 Task: Change  the formatting of the data to 'Which is Less than 5, 'In conditional formating, put the option 'Green Fill with Dark Green Text. . 'In the sheet  Budget Tracking Logbook
Action: Mouse moved to (498, 67)
Screenshot: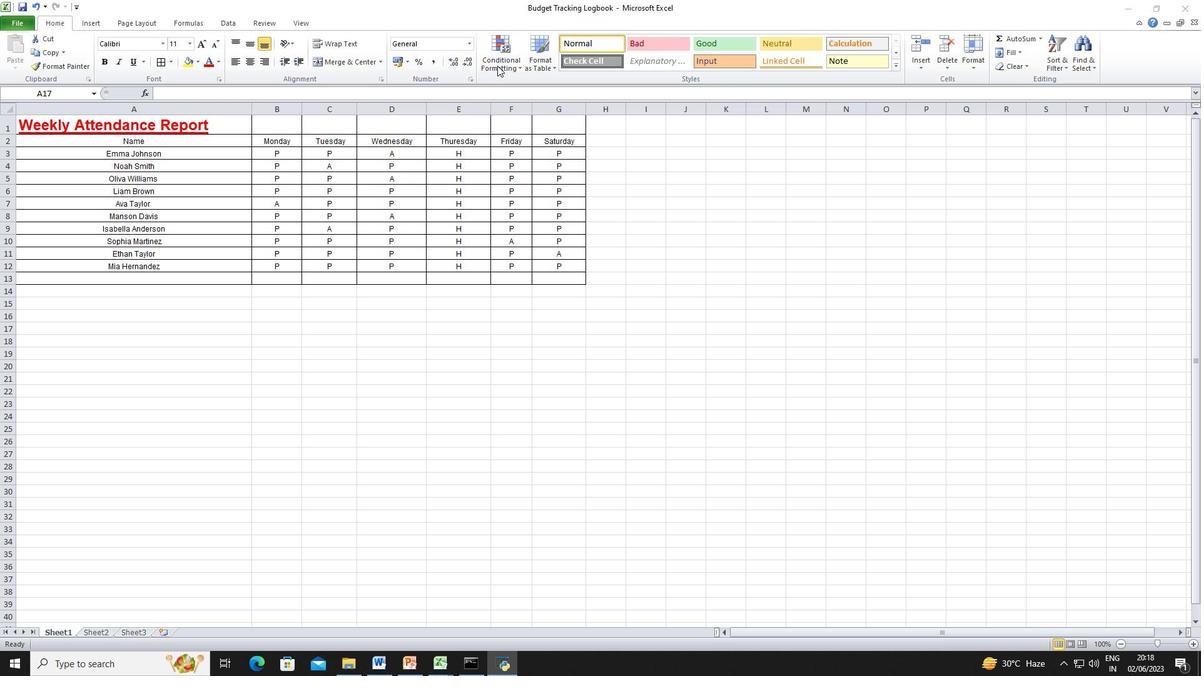 
Action: Mouse pressed left at (498, 67)
Screenshot: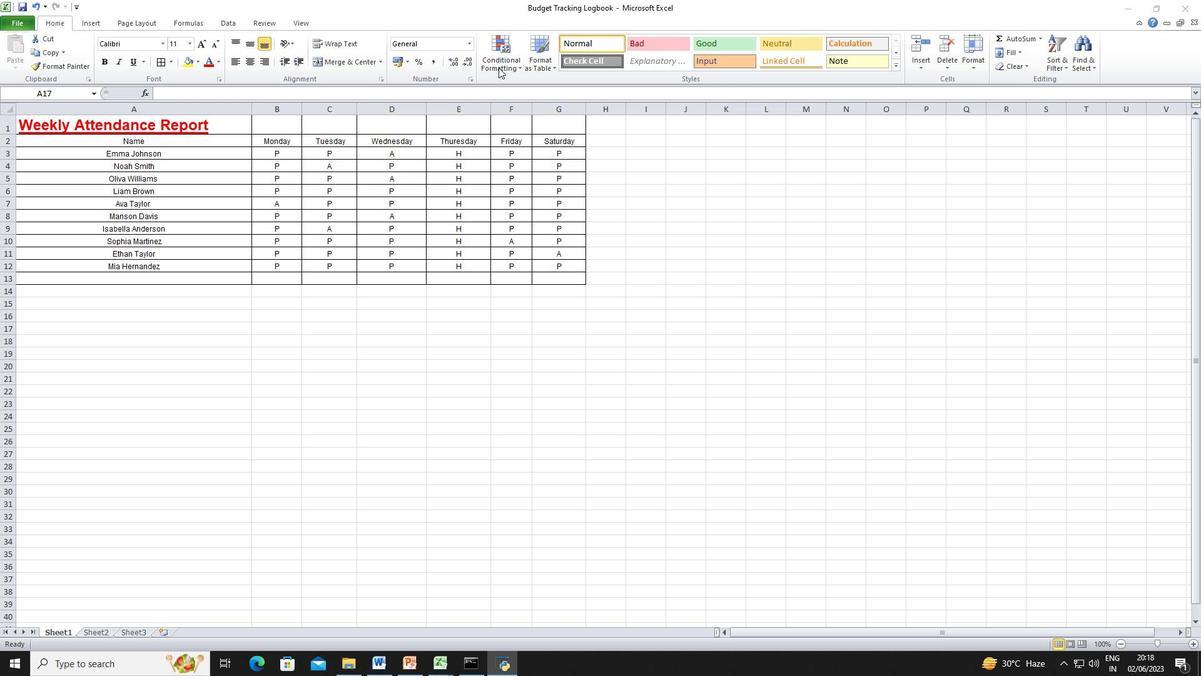 
Action: Mouse moved to (77, 125)
Screenshot: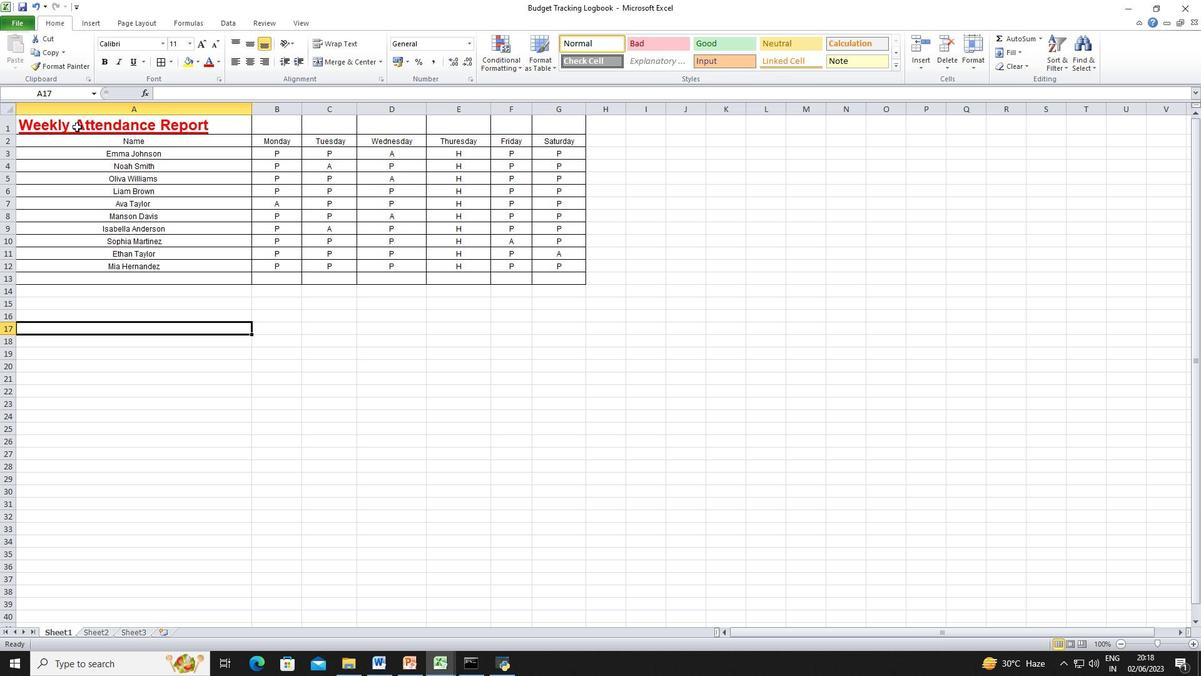 
Action: Mouse pressed left at (77, 125)
Screenshot: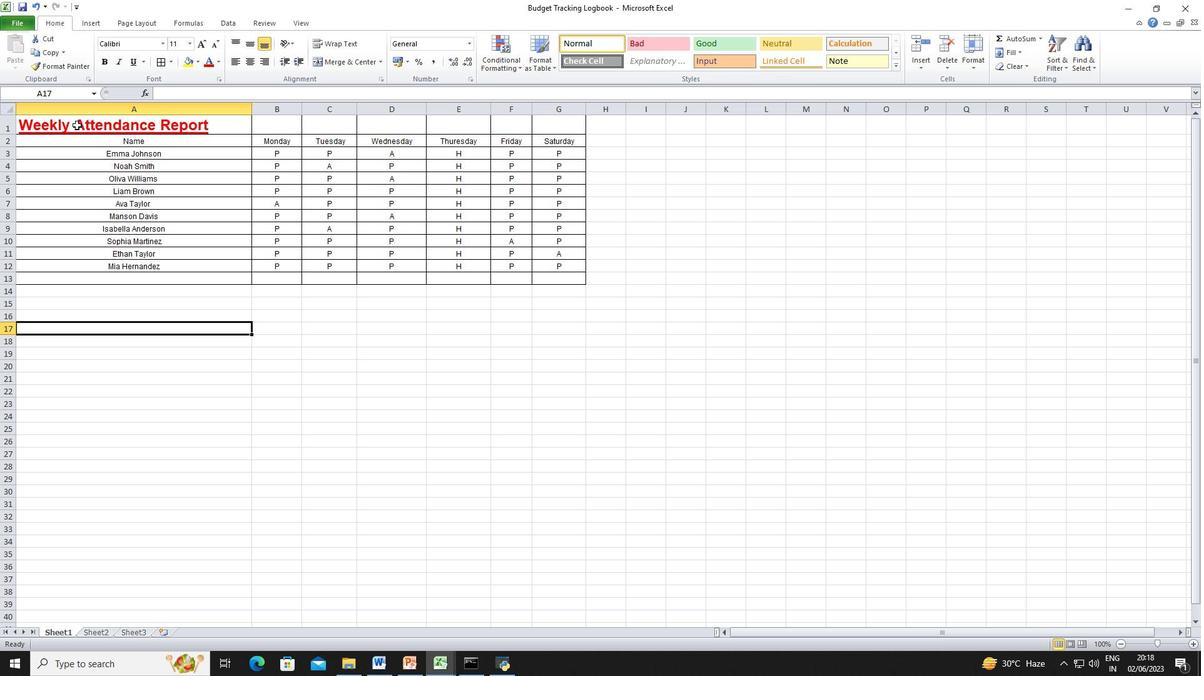 
Action: Mouse moved to (497, 75)
Screenshot: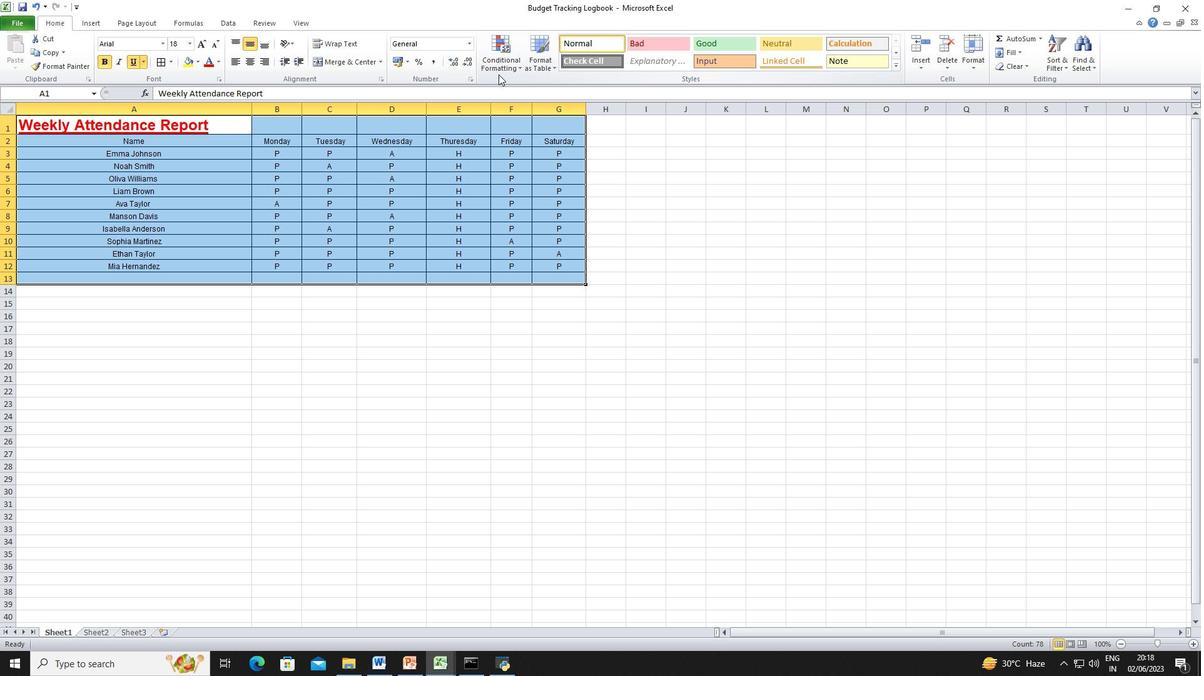 
Action: Mouse pressed left at (497, 75)
Screenshot: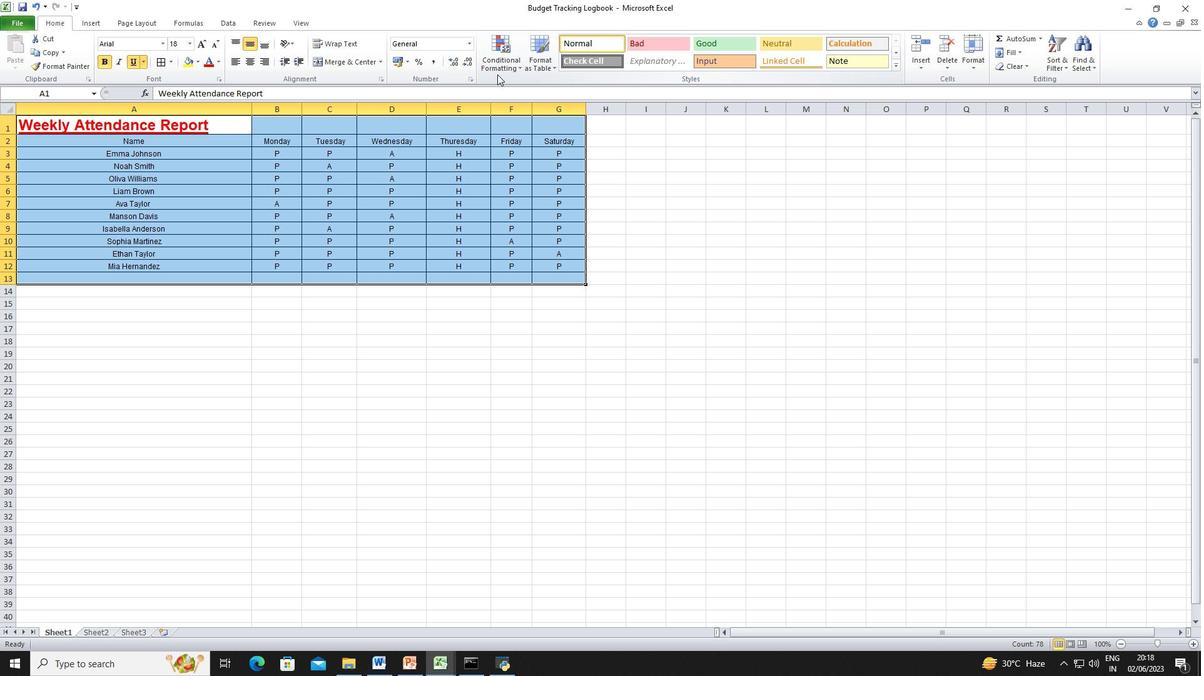 
Action: Mouse moved to (492, 61)
Screenshot: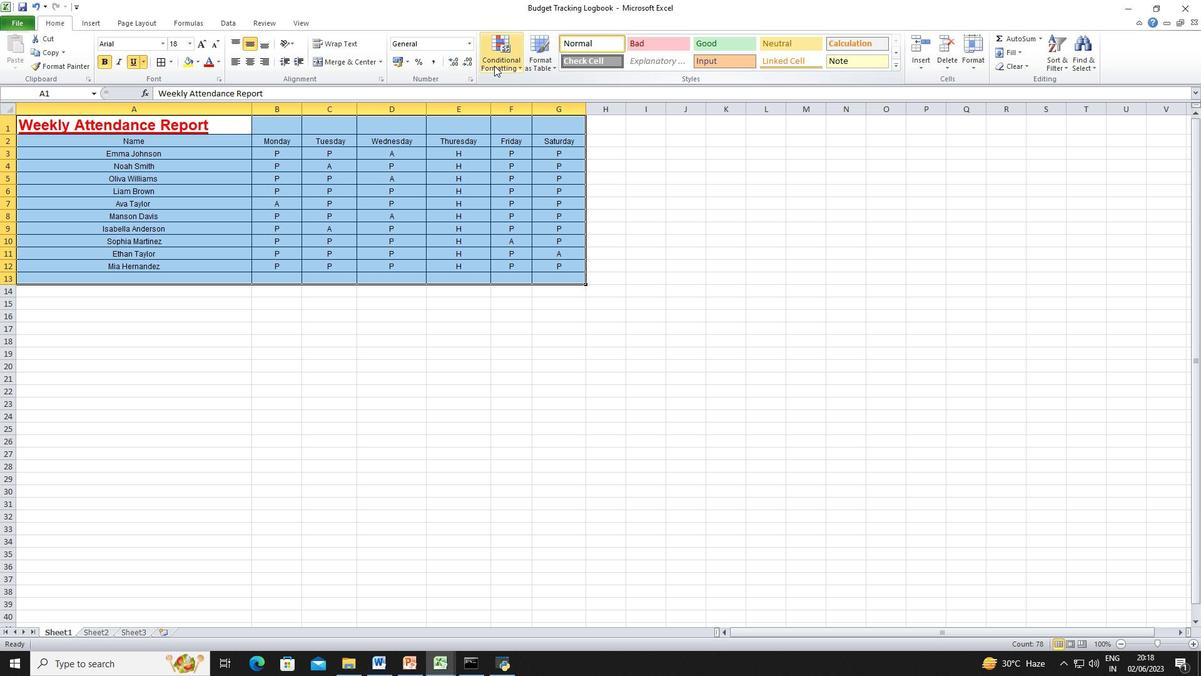 
Action: Mouse pressed left at (492, 61)
Screenshot: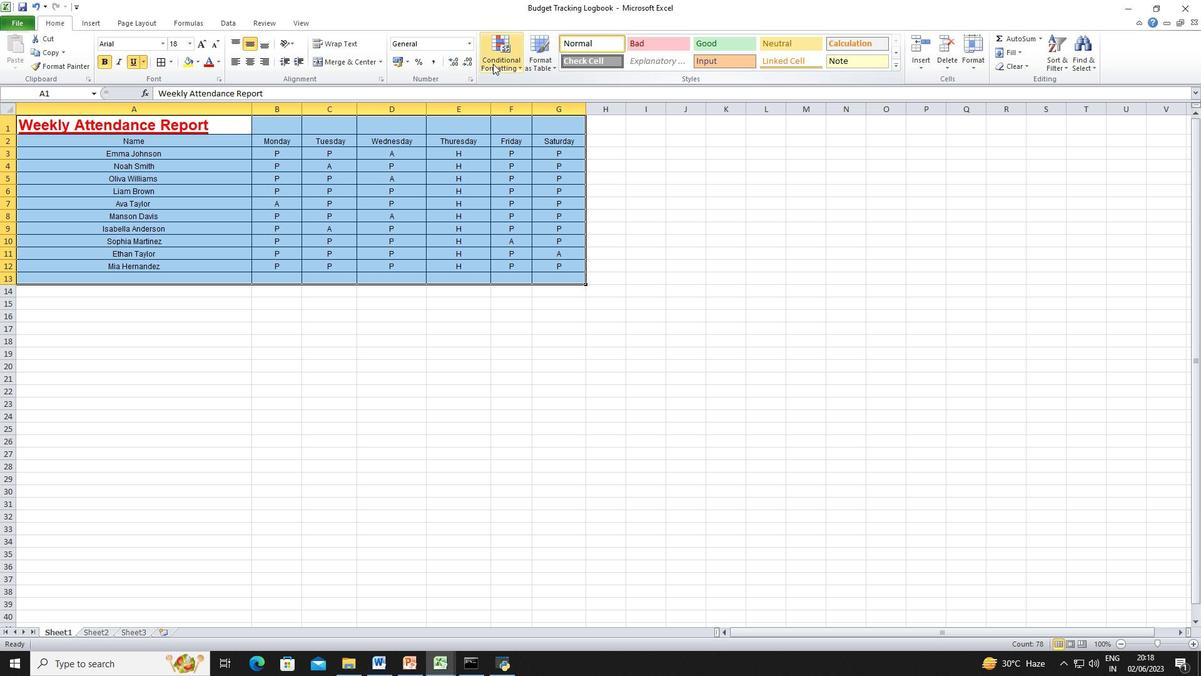 
Action: Mouse moved to (454, 367)
Screenshot: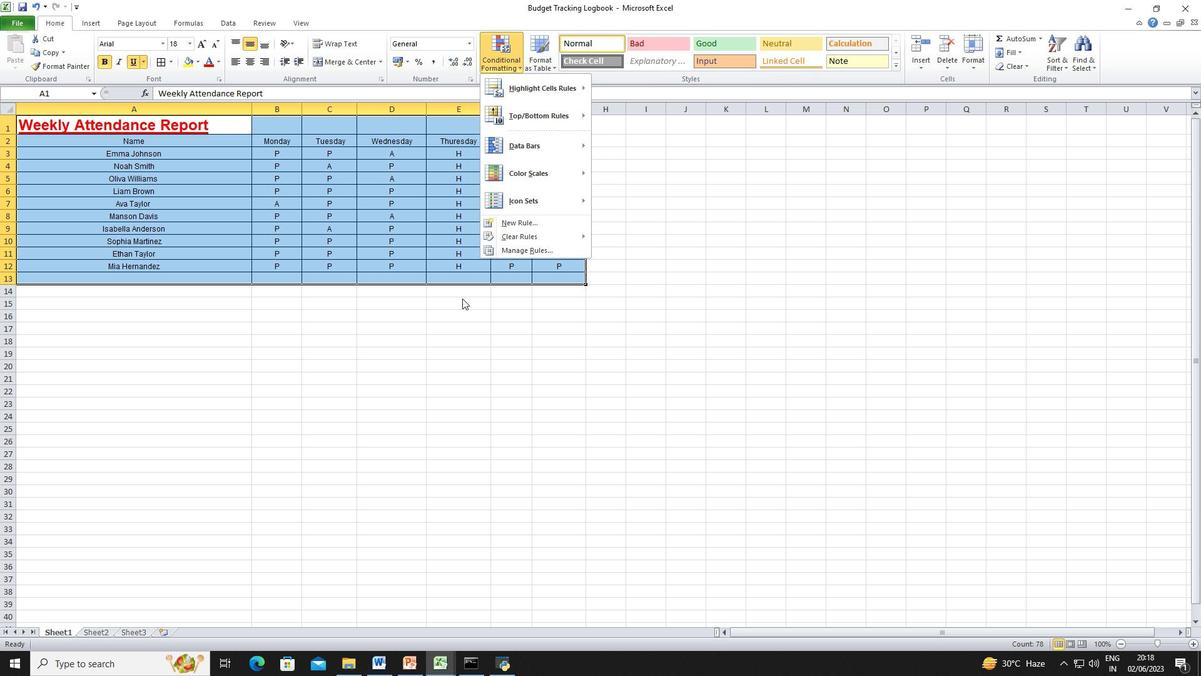 
Action: Mouse pressed left at (454, 367)
Screenshot: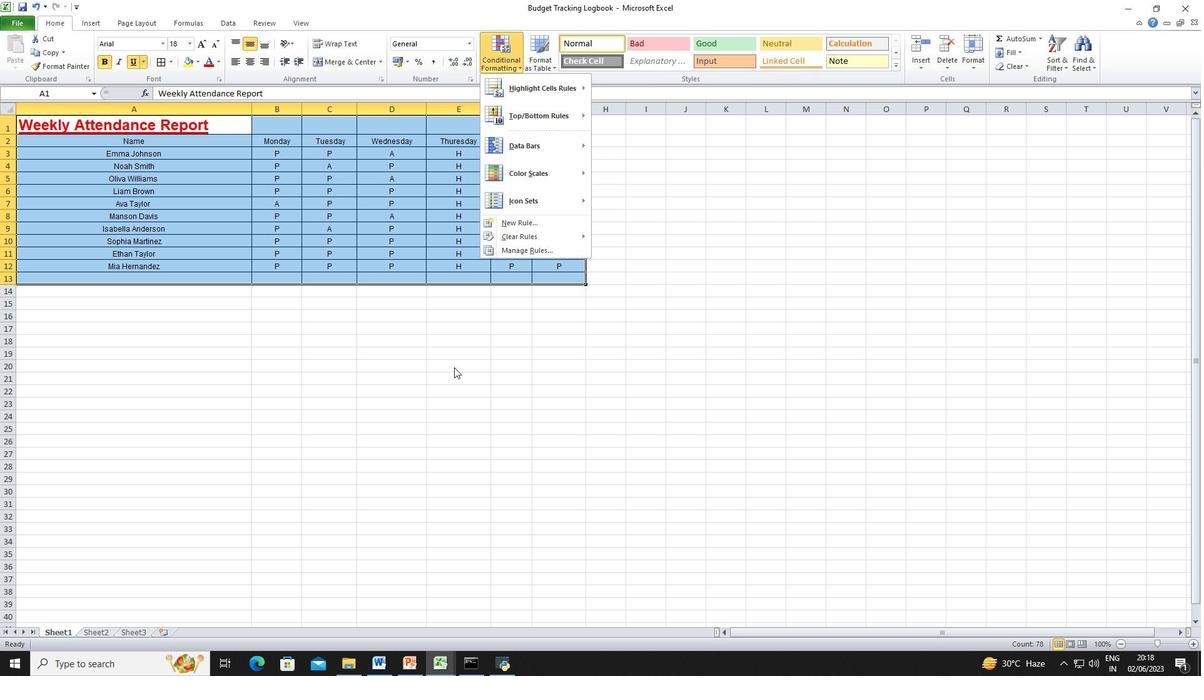
Action: Mouse moved to (486, 45)
Screenshot: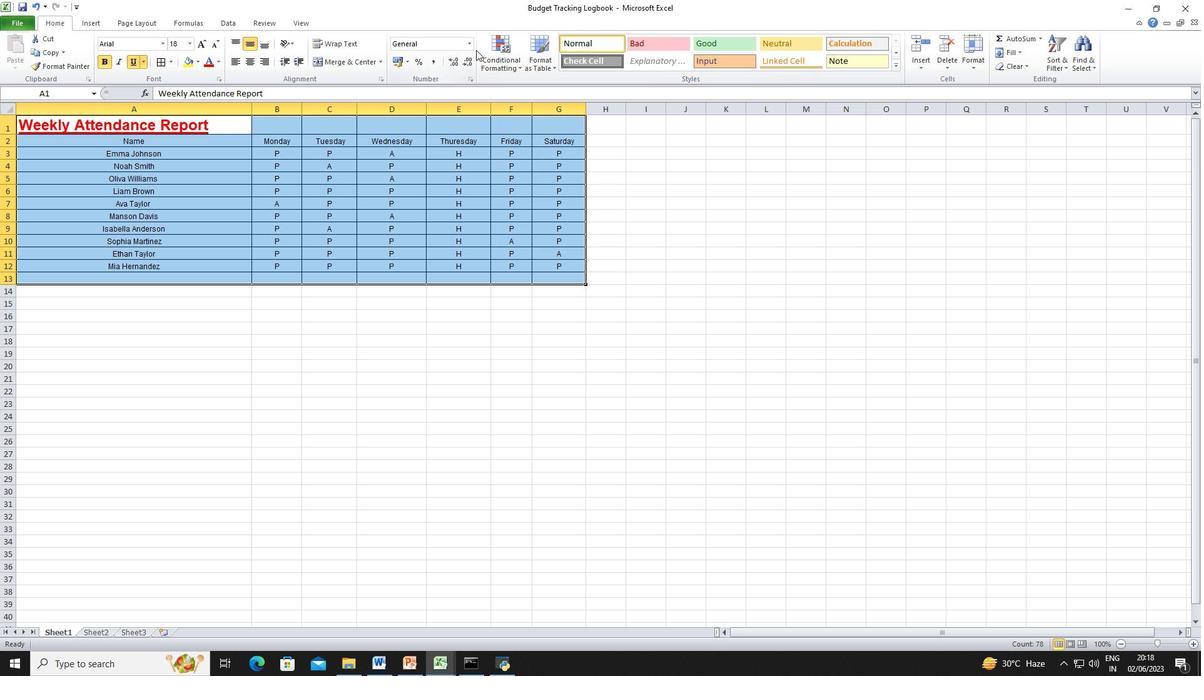 
Action: Mouse pressed left at (486, 45)
Screenshot: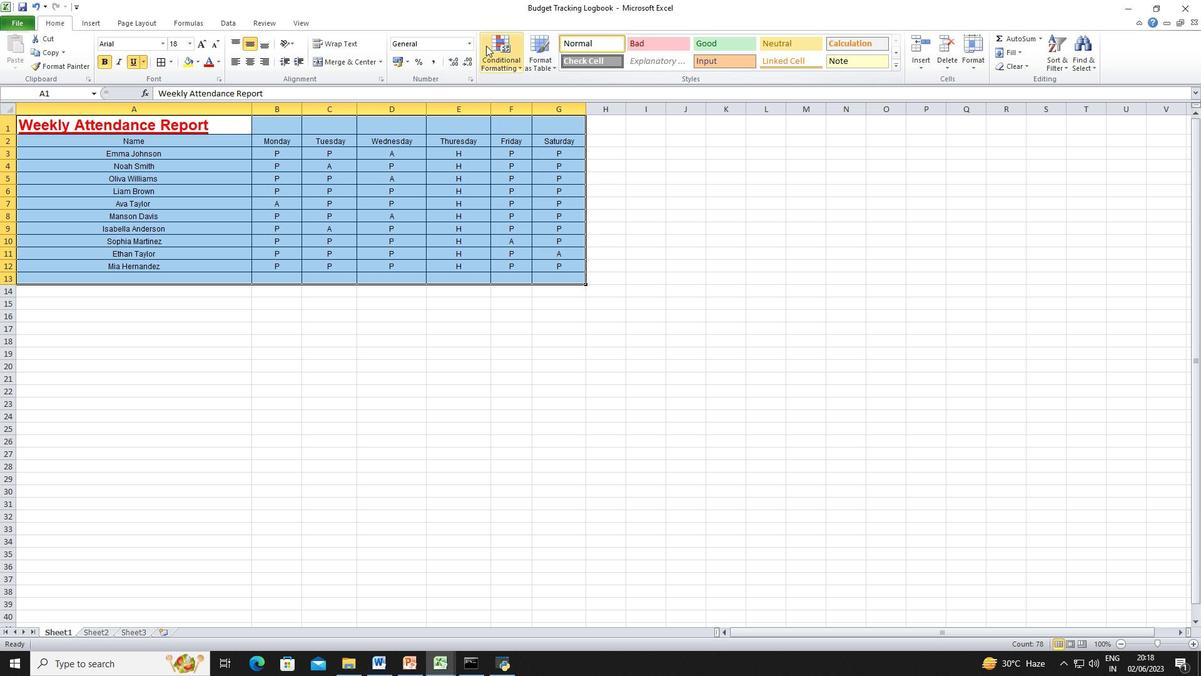
Action: Mouse moved to (518, 93)
Screenshot: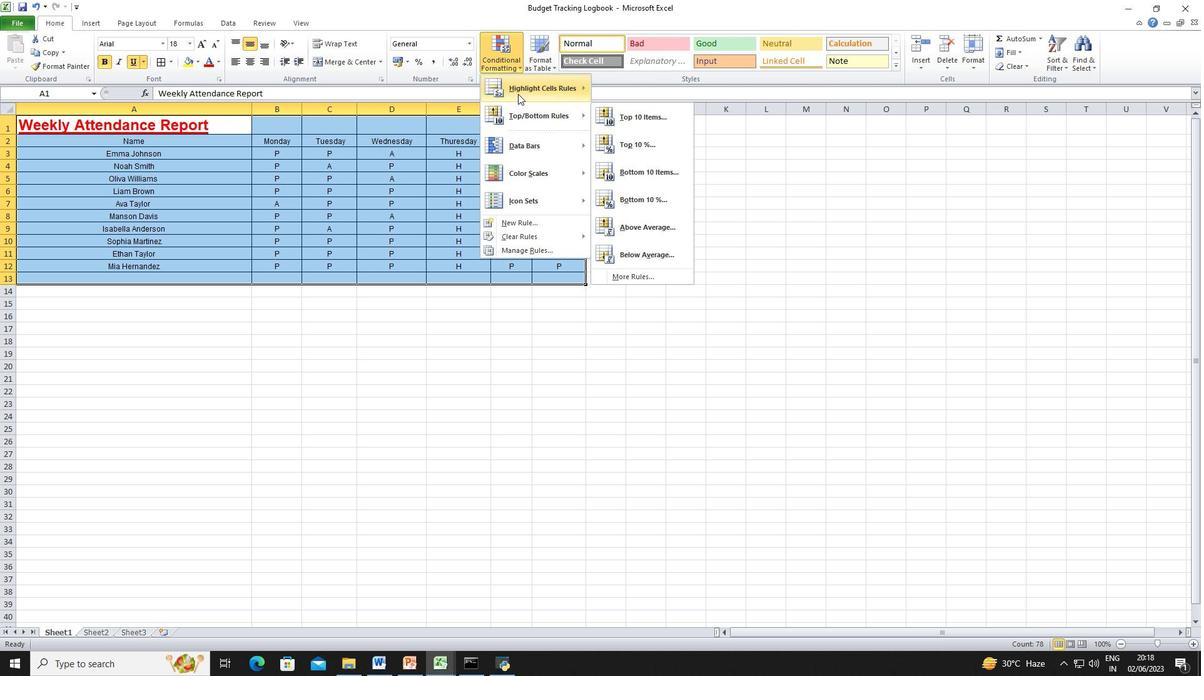 
Action: Mouse pressed left at (518, 93)
Screenshot: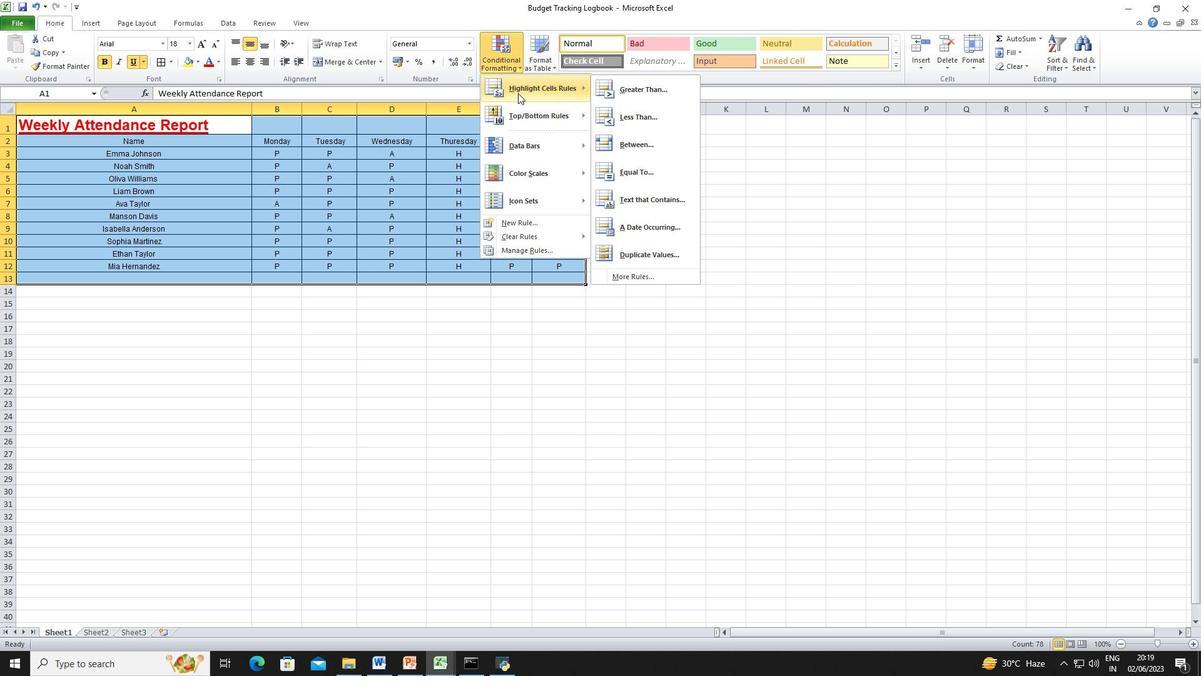 
Action: Mouse moved to (446, 283)
Screenshot: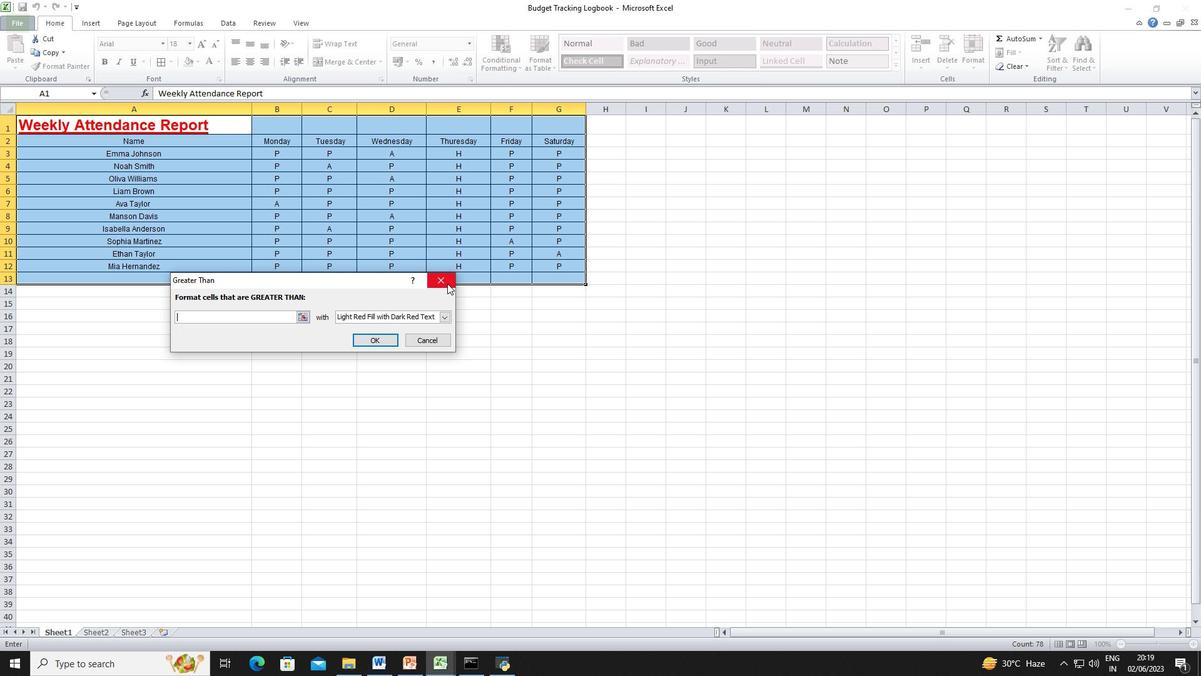 
Action: Mouse pressed left at (446, 283)
Screenshot: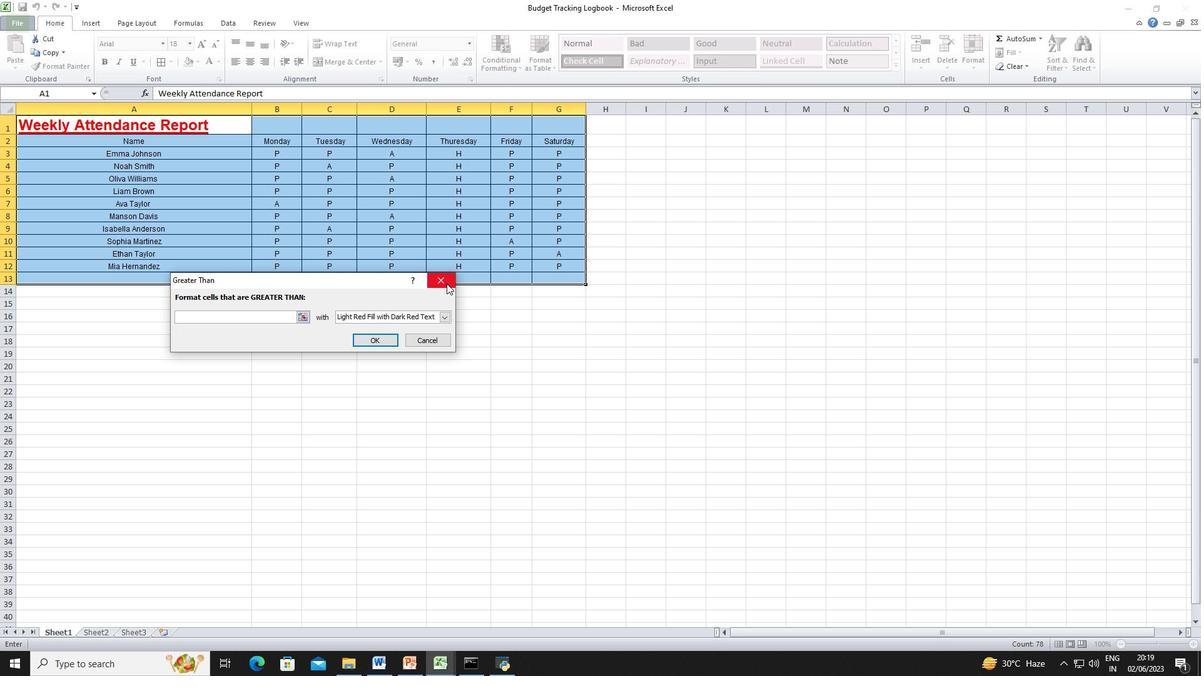 
Action: Mouse moved to (492, 54)
Screenshot: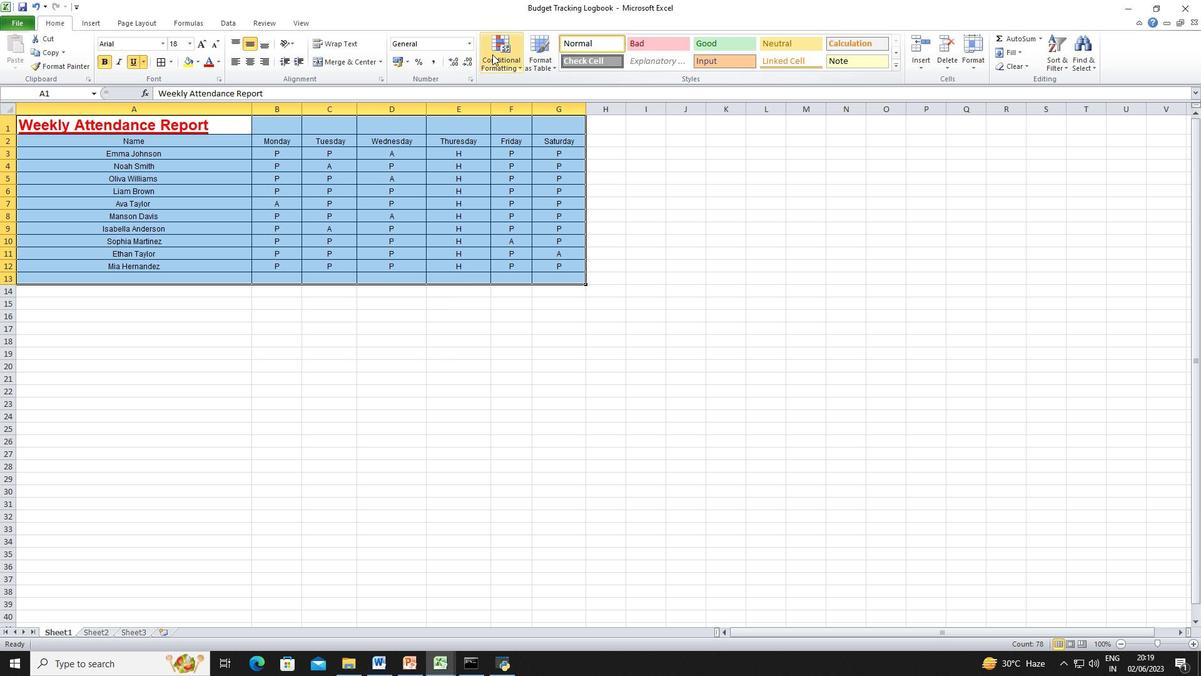 
Action: Mouse pressed left at (492, 54)
Screenshot: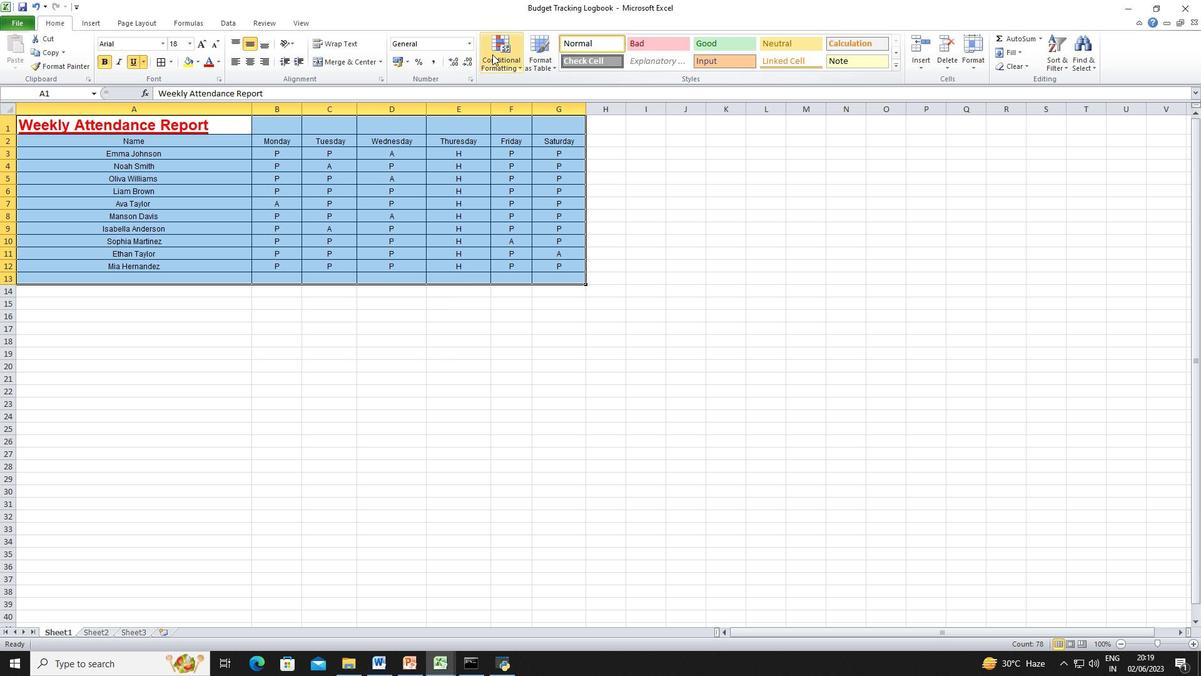 
Action: Mouse moved to (603, 112)
Screenshot: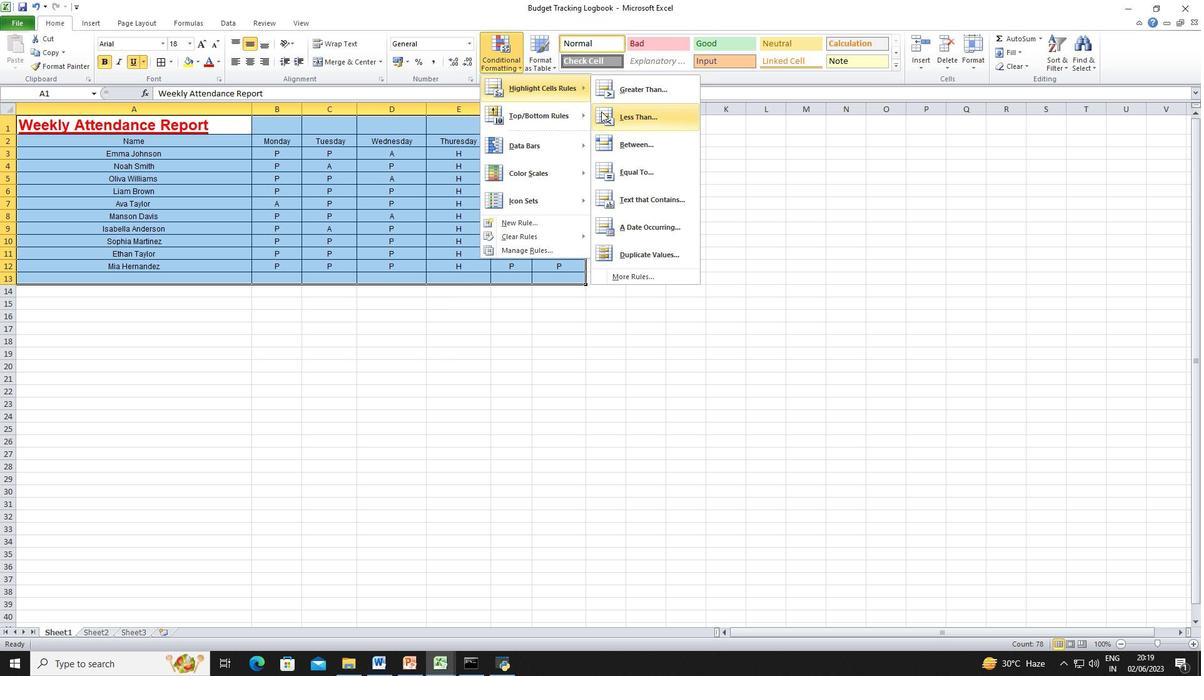 
Action: Mouse pressed left at (603, 112)
Screenshot: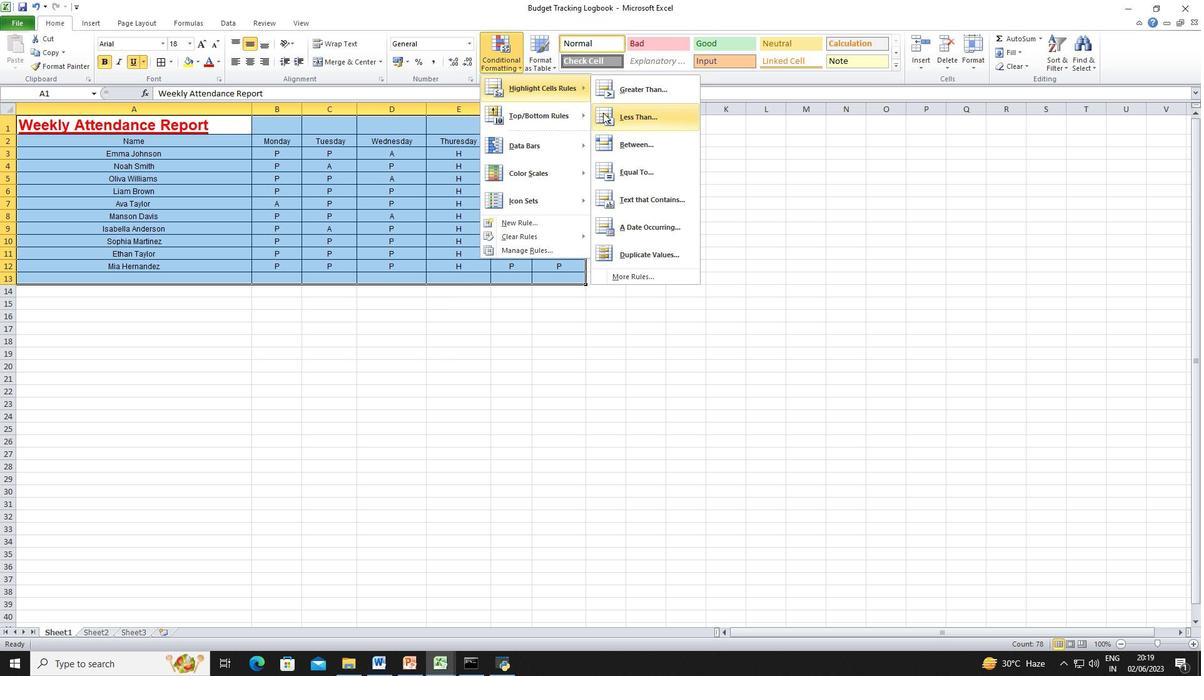 
Action: Mouse moved to (246, 316)
Screenshot: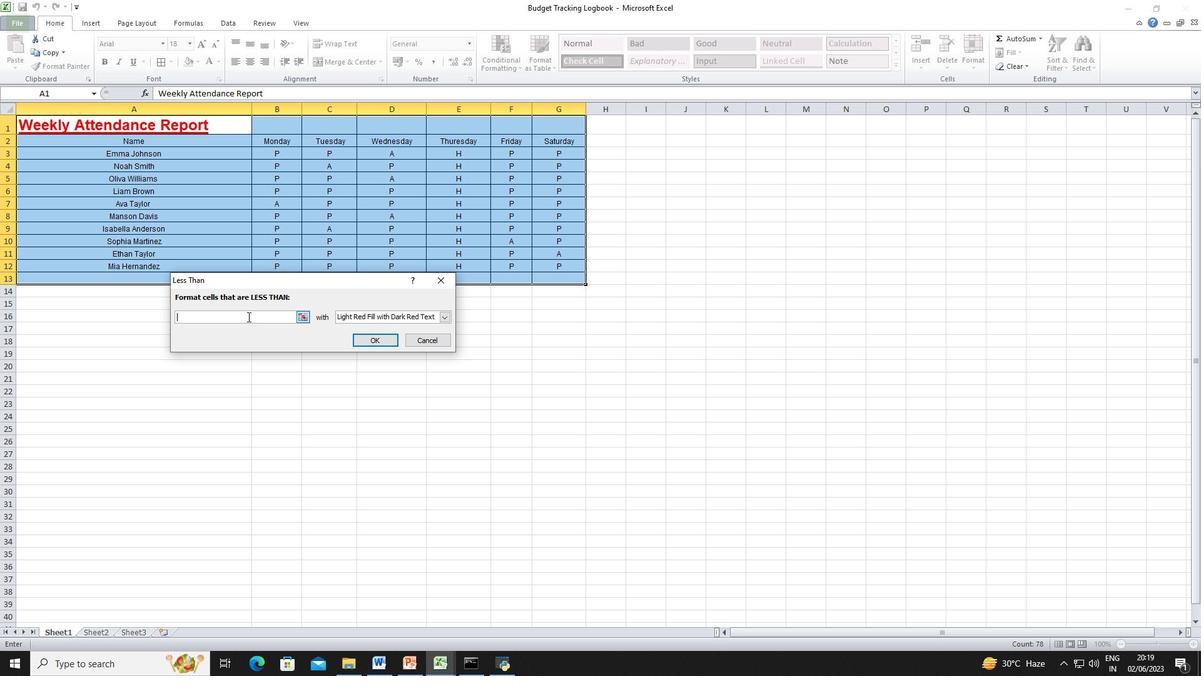 
Action: Mouse pressed left at (246, 316)
Screenshot: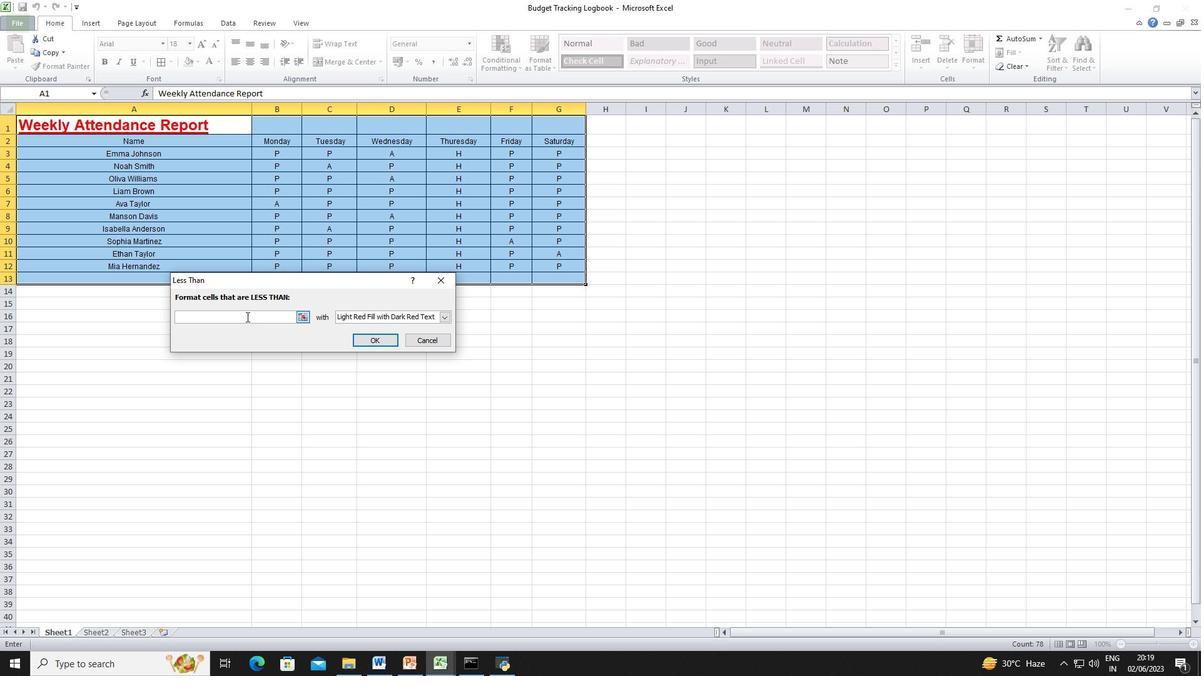 
Action: Key pressed 5
Screenshot: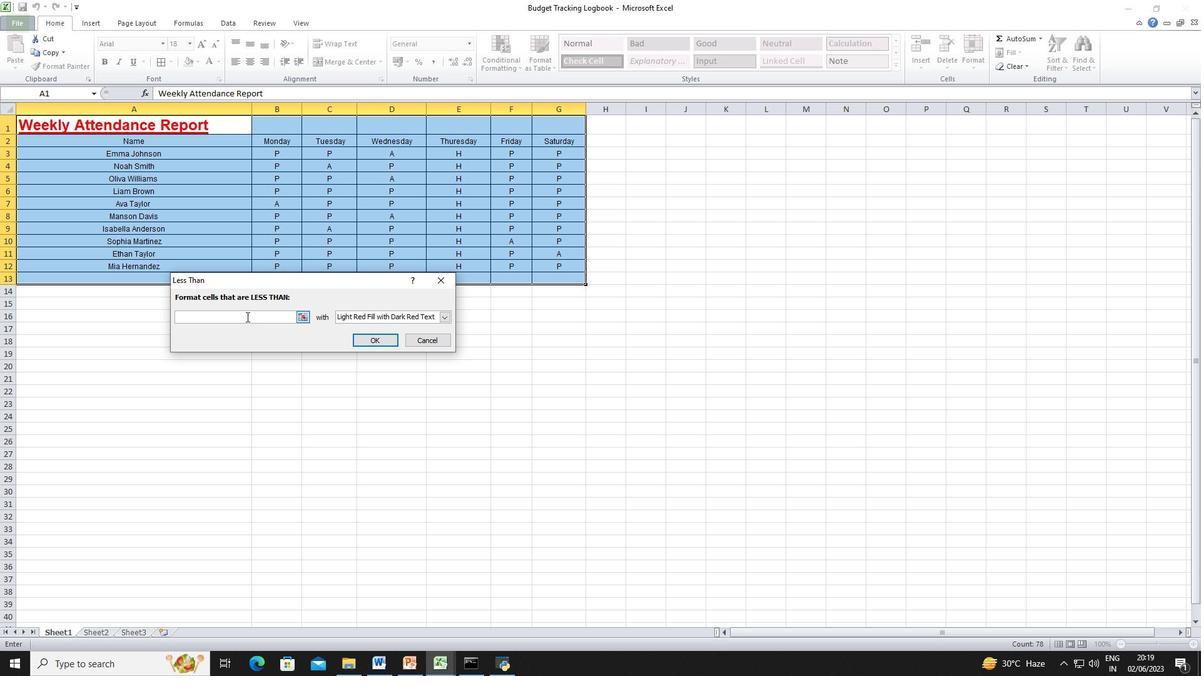 
Action: Mouse moved to (377, 341)
Screenshot: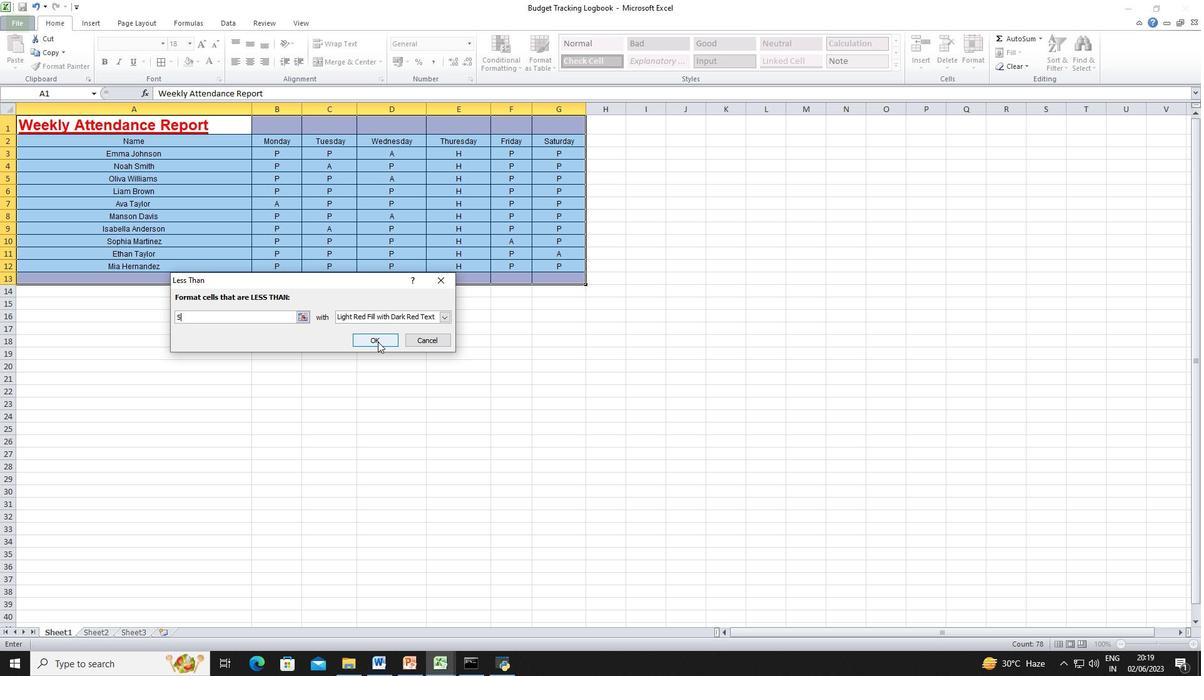 
Action: Mouse pressed left at (377, 341)
Screenshot: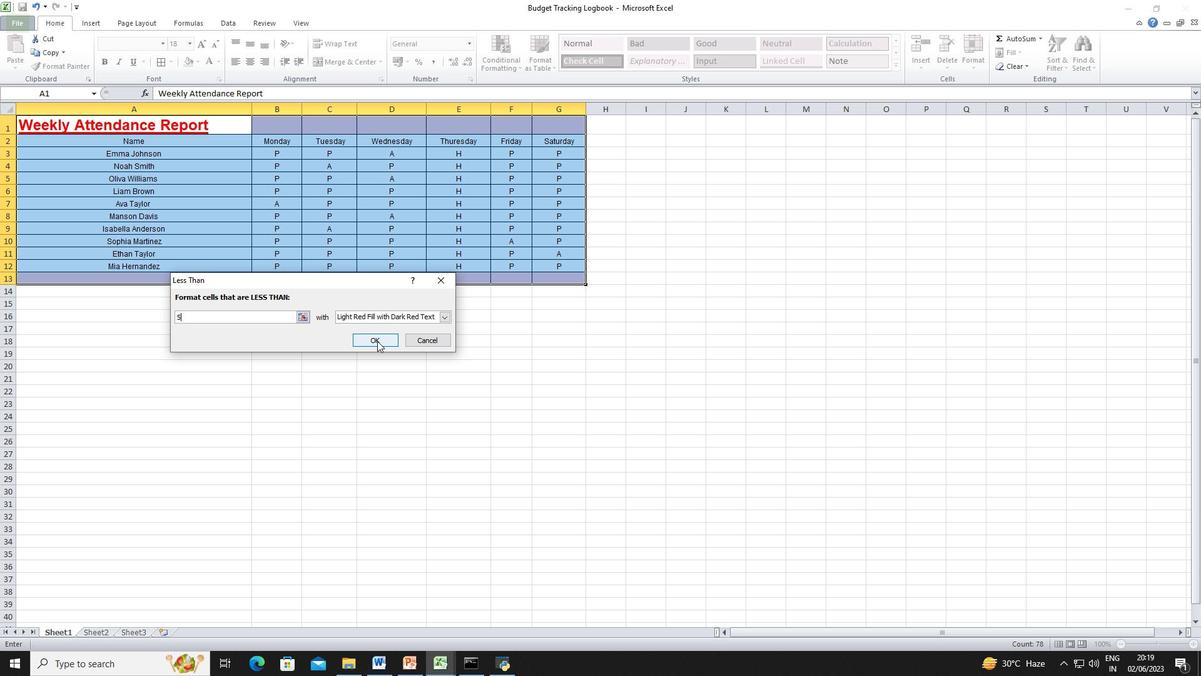 
Action: Mouse moved to (313, 278)
Screenshot: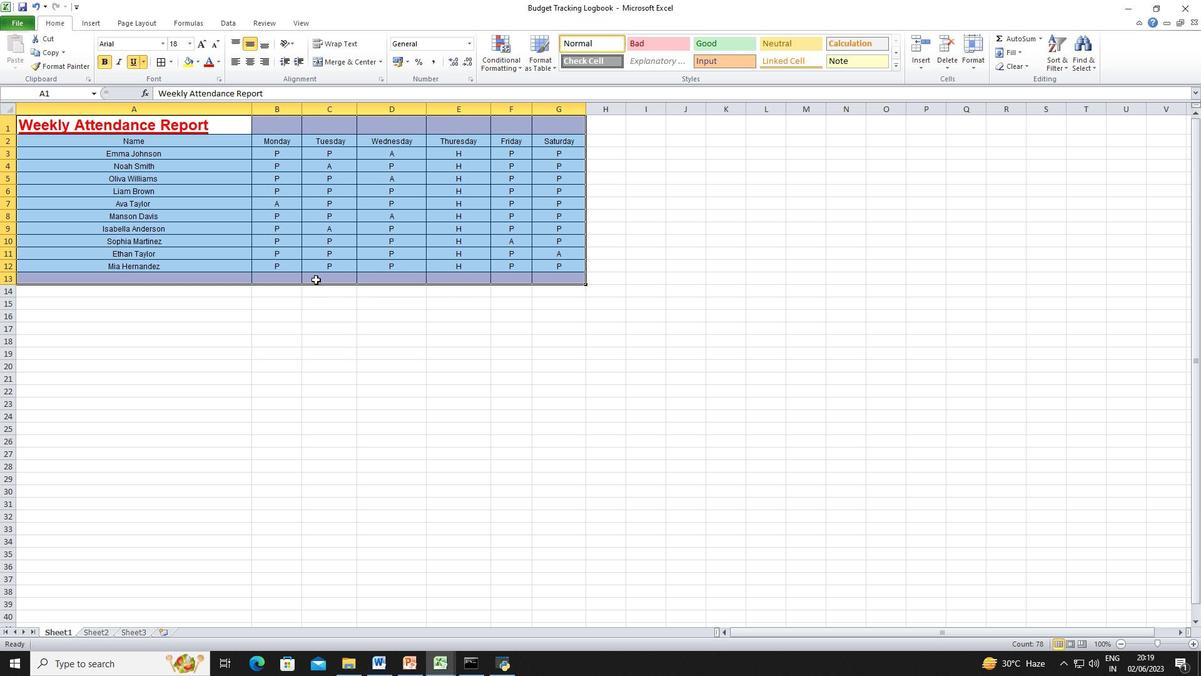 
Action: Mouse scrolled (313, 277) with delta (0, 0)
Screenshot: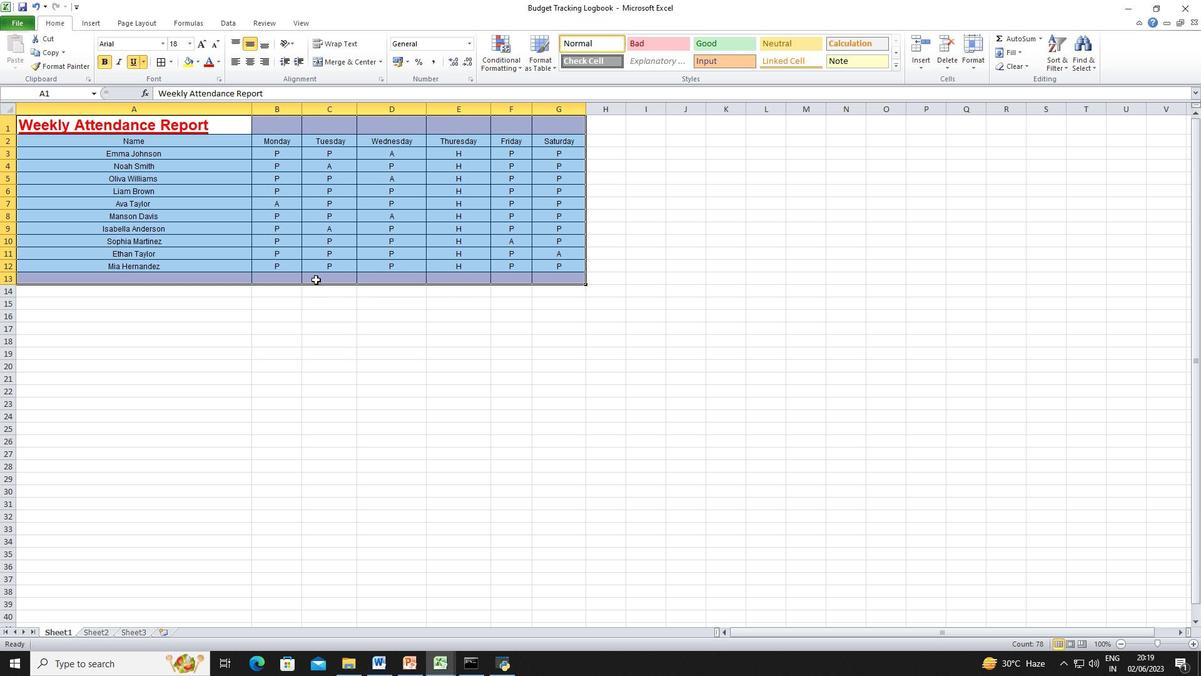 
Action: Mouse scrolled (313, 277) with delta (0, 0)
Screenshot: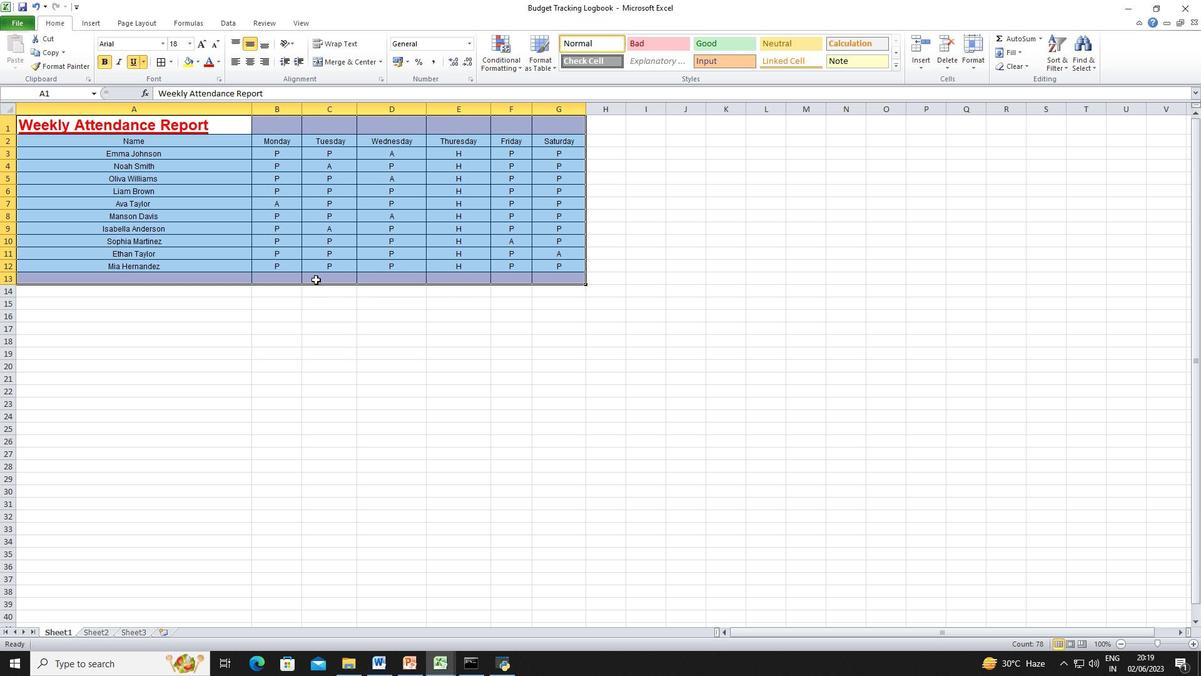 
Action: Mouse moved to (312, 277)
Screenshot: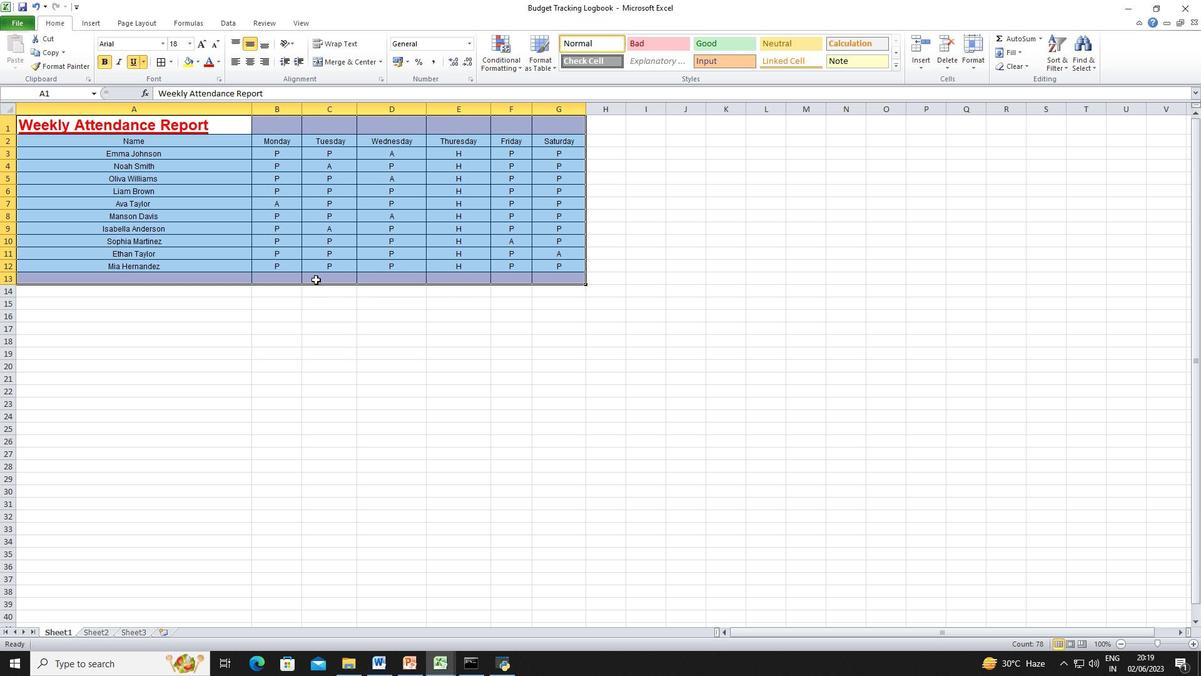
Action: Mouse scrolled (312, 277) with delta (0, 0)
Screenshot: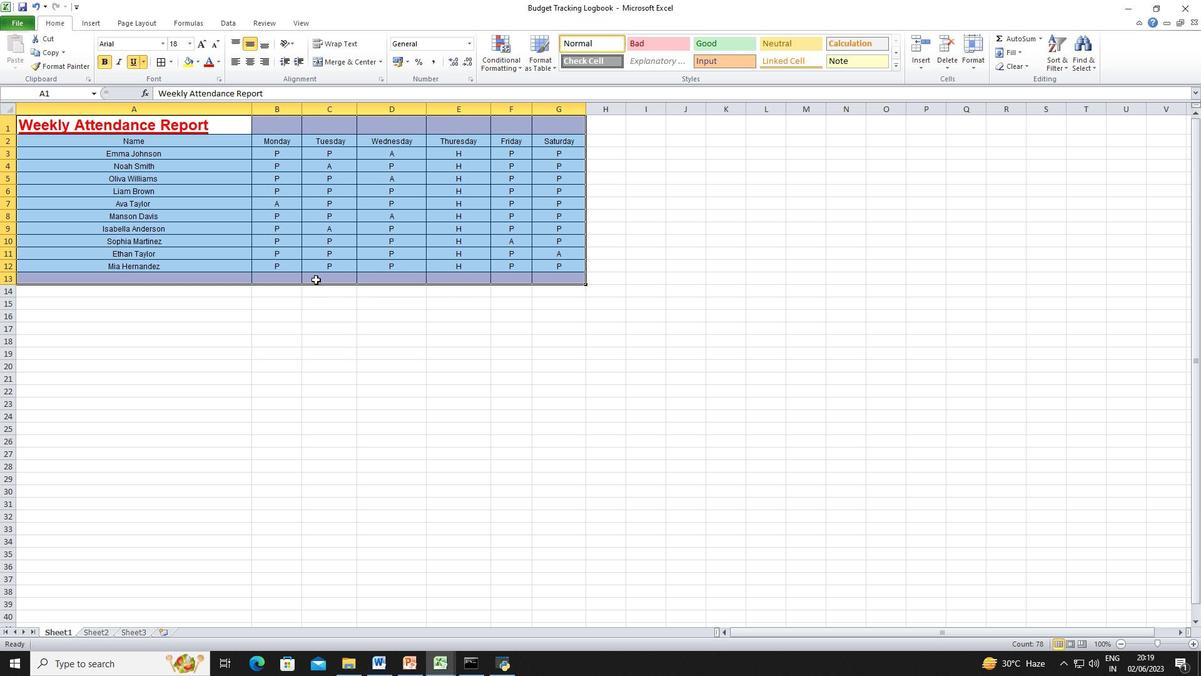 
Action: Mouse moved to (232, 281)
Screenshot: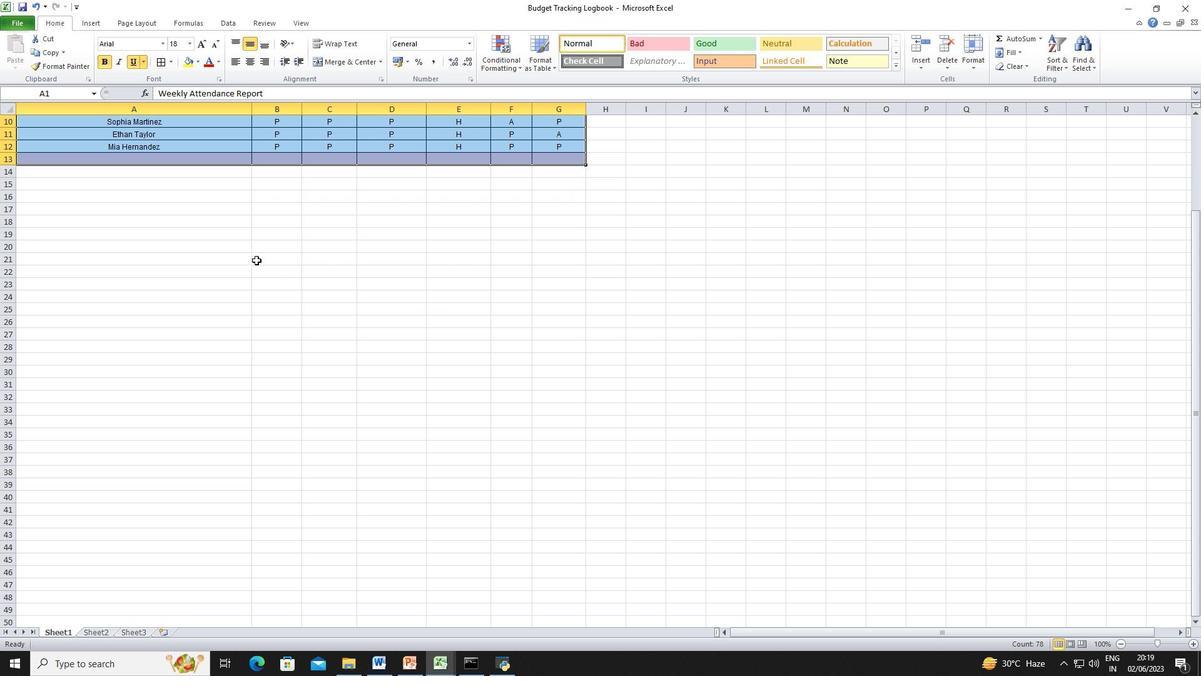 
Action: Mouse scrolled (232, 282) with delta (0, 0)
Screenshot: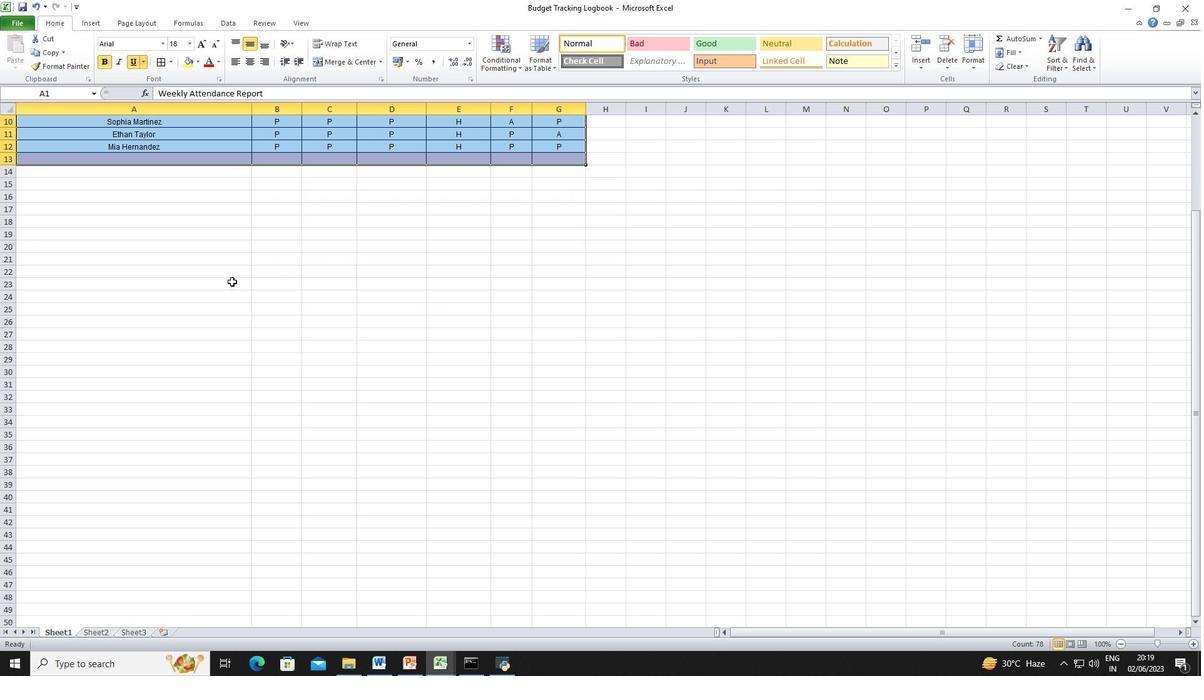 
Action: Mouse scrolled (232, 282) with delta (0, 0)
Screenshot: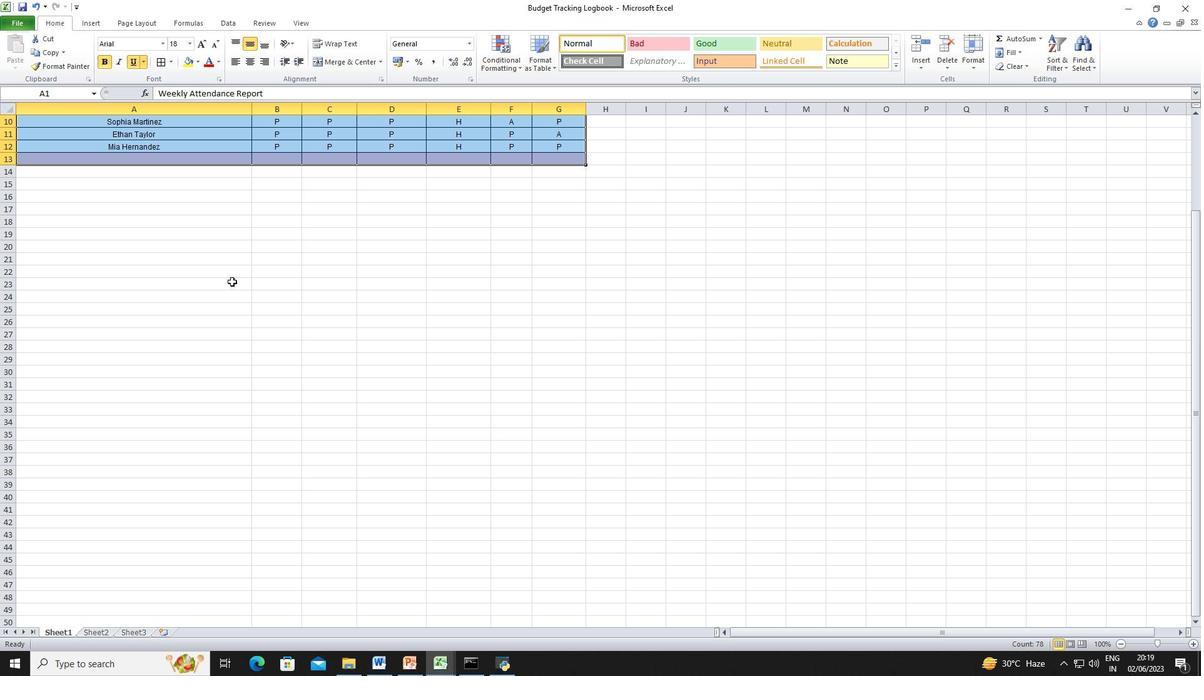 
Action: Mouse moved to (674, 353)
Screenshot: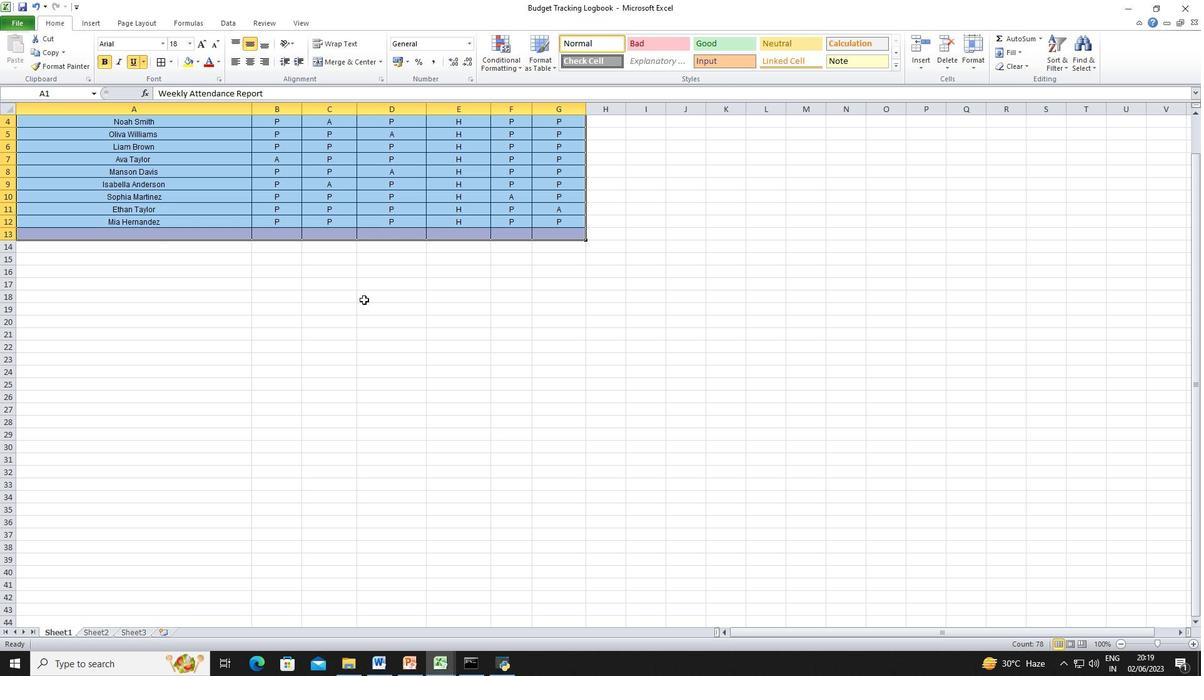 
Action: Mouse scrolled (674, 353) with delta (0, 0)
Screenshot: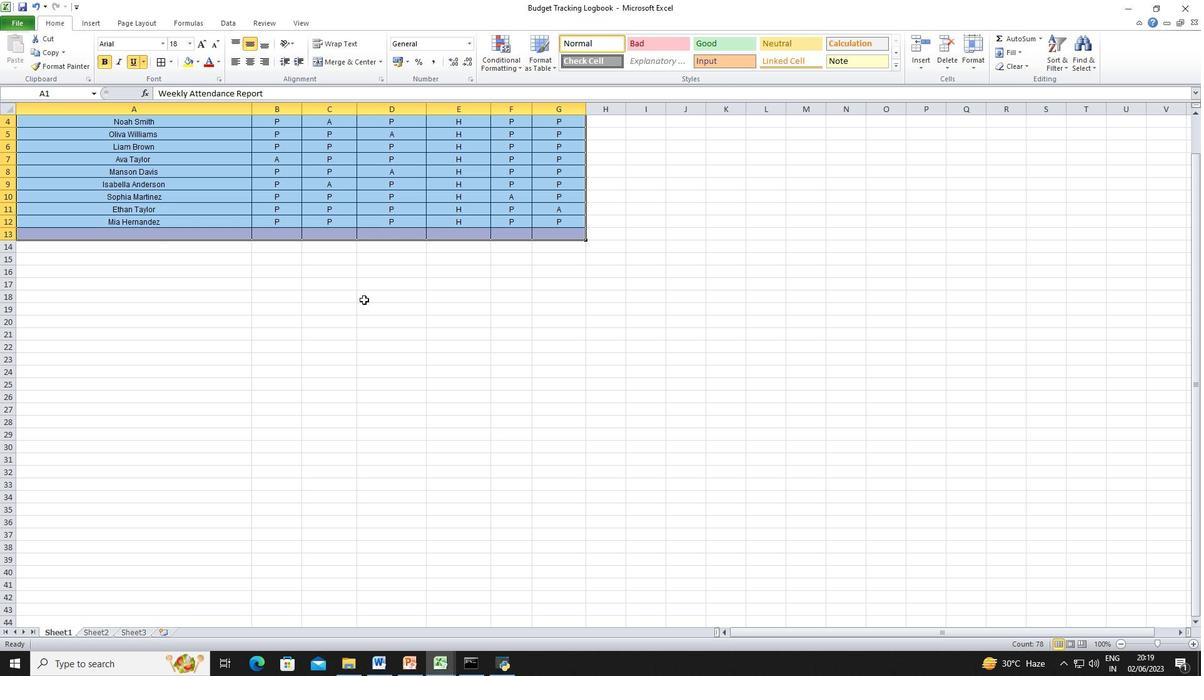 
Action: Mouse moved to (674, 352)
Screenshot: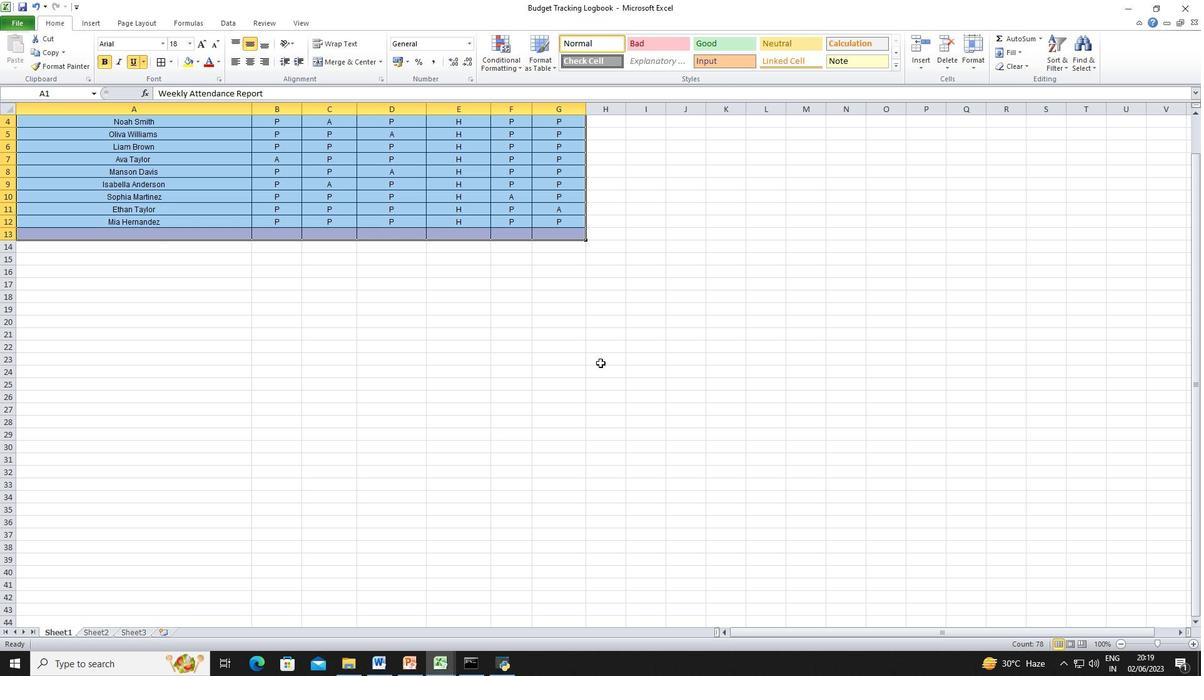 
Action: Mouse scrolled (674, 353) with delta (0, 0)
Screenshot: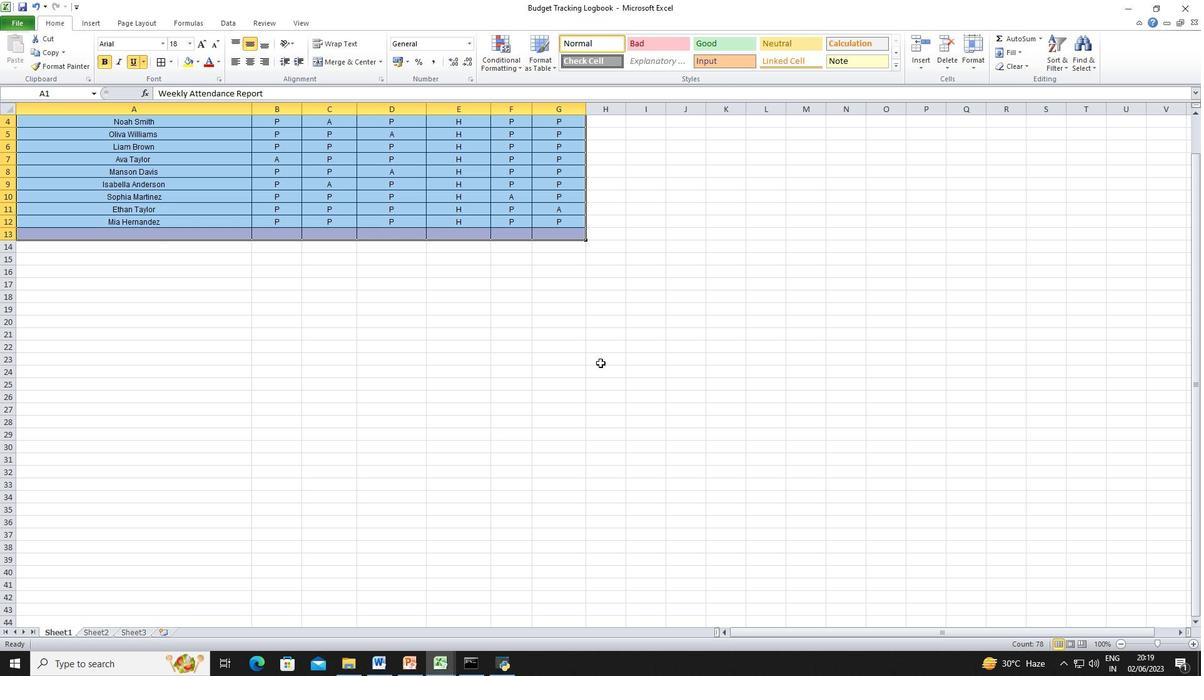 
Action: Mouse scrolled (674, 353) with delta (0, 0)
Screenshot: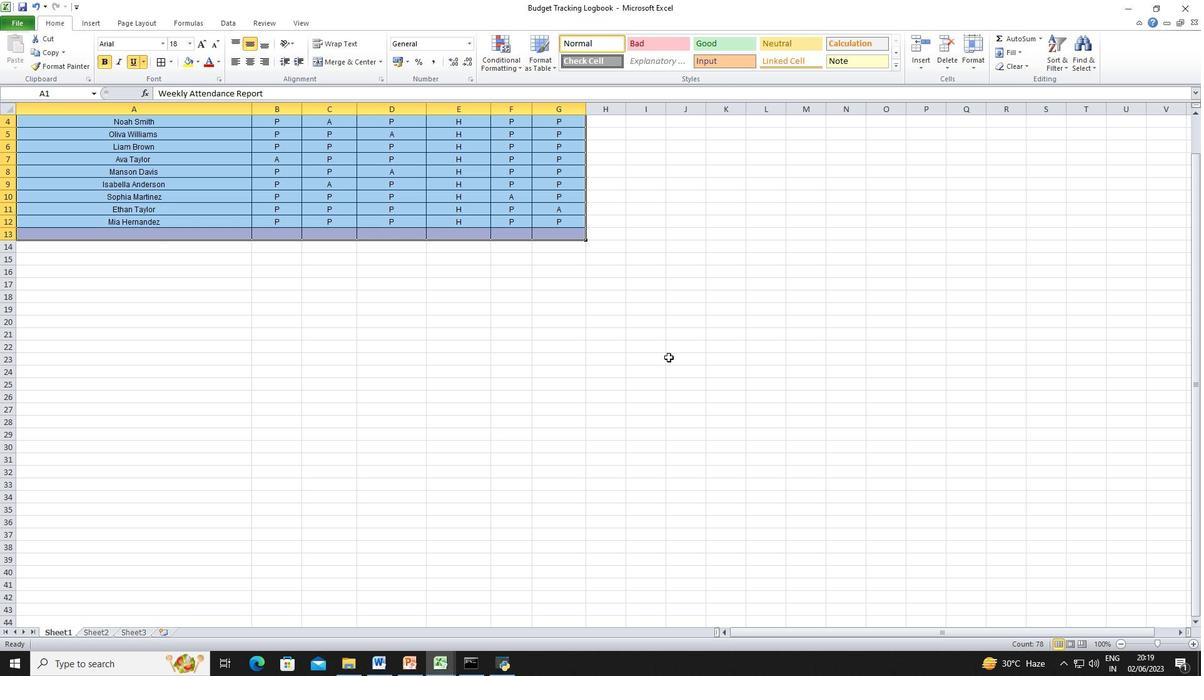 
Action: Mouse moved to (675, 352)
Screenshot: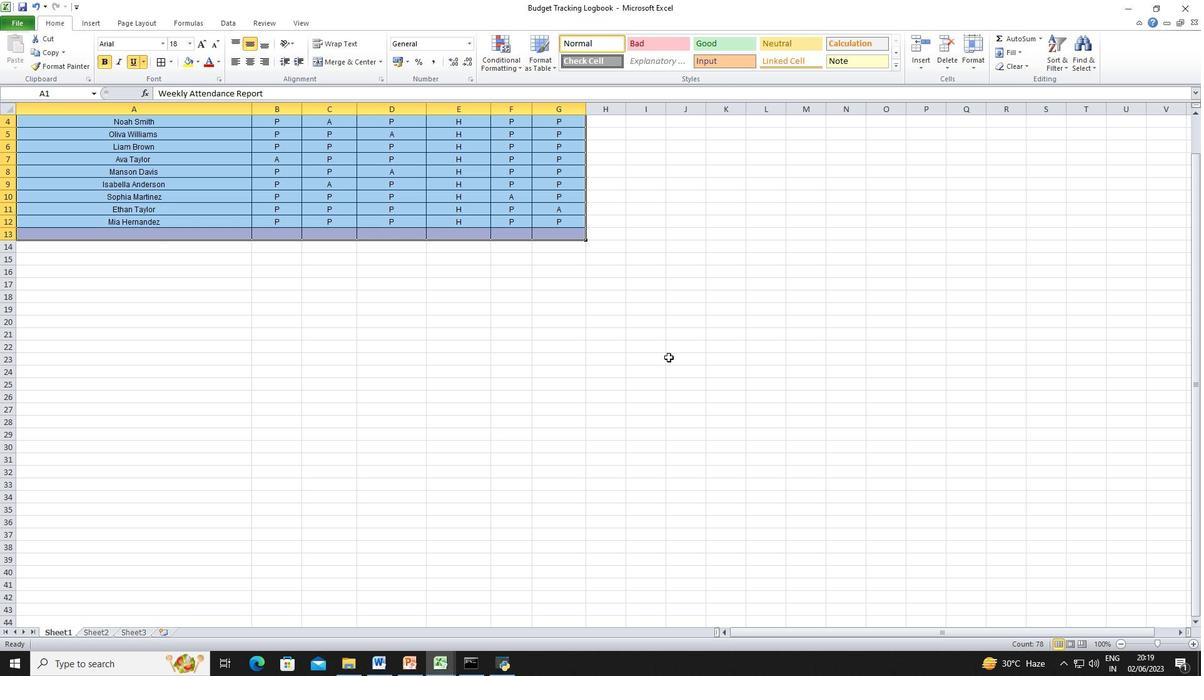 
Action: Mouse scrolled (675, 353) with delta (0, 0)
Screenshot: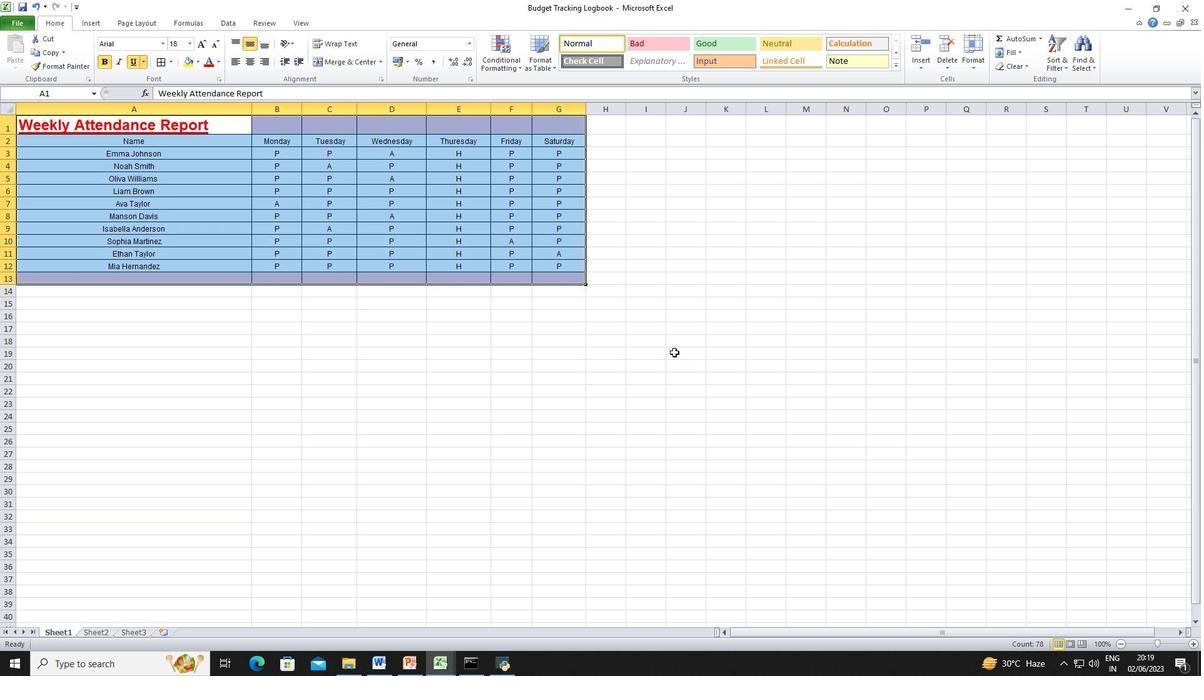 
Action: Mouse moved to (503, 56)
Screenshot: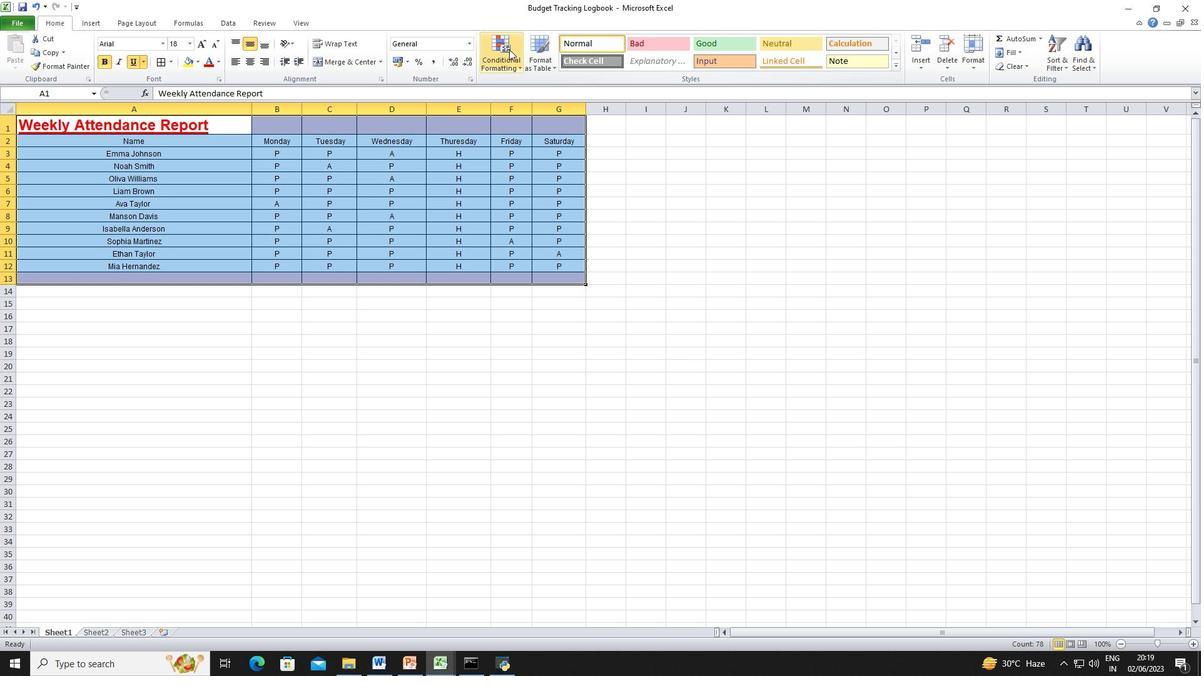 
Action: Mouse pressed left at (503, 56)
Screenshot: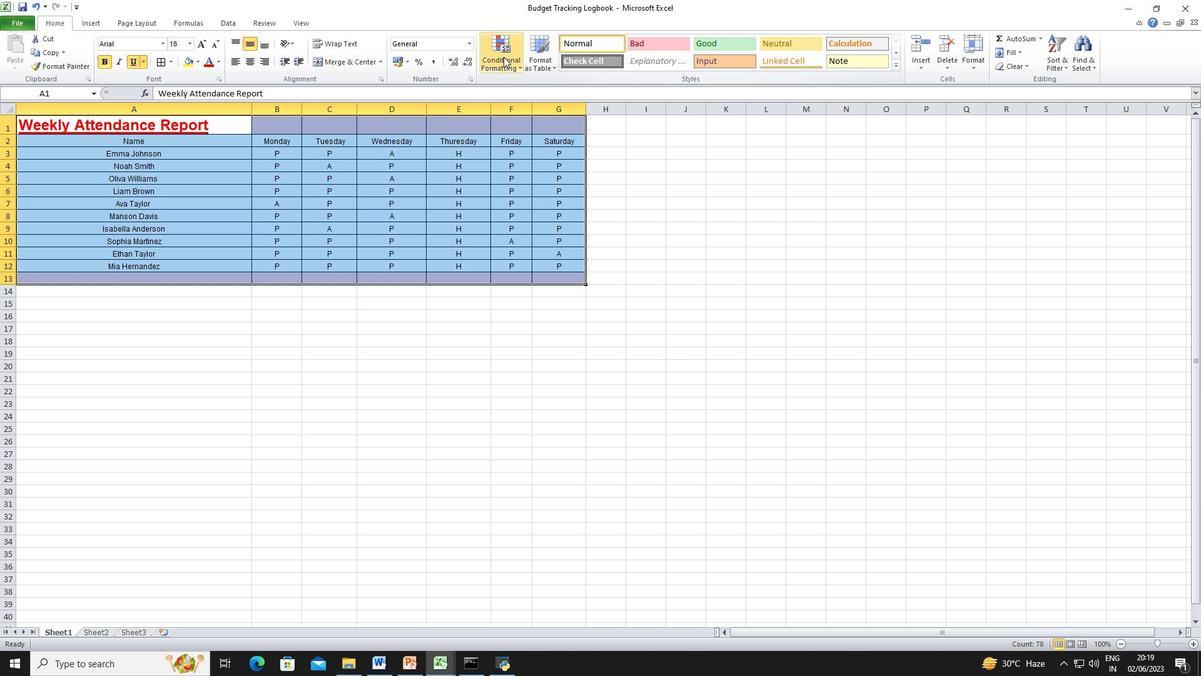 
Action: Mouse moved to (539, 91)
Screenshot: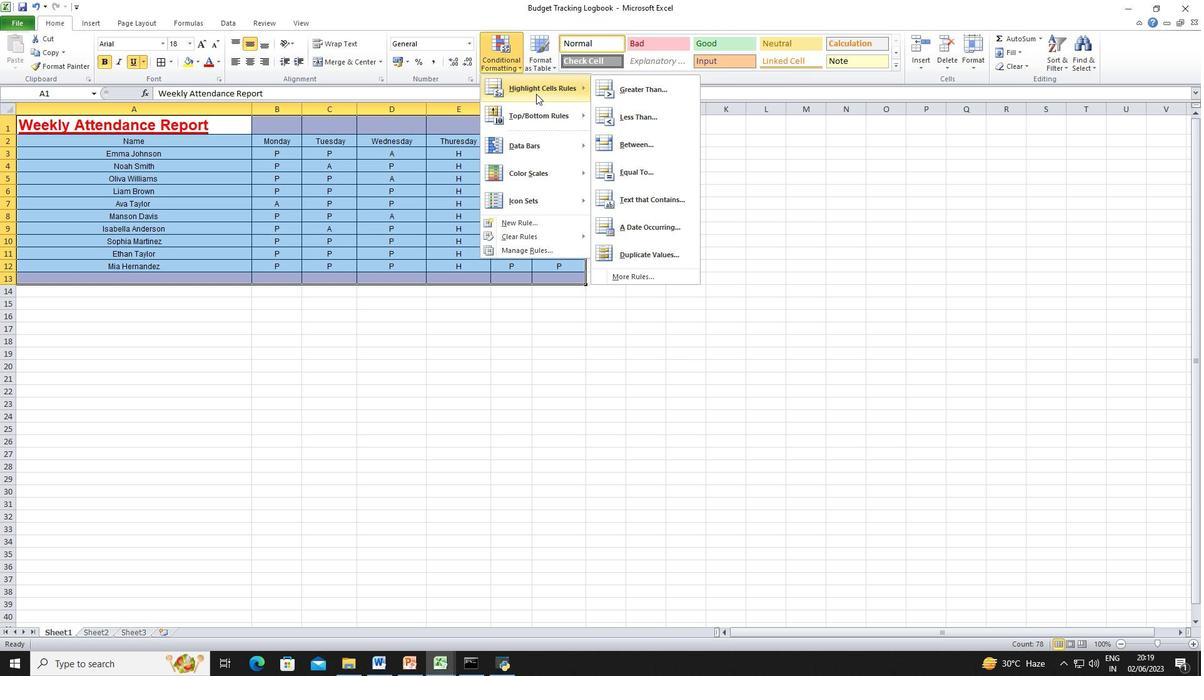 
Action: Mouse pressed left at (539, 91)
Screenshot: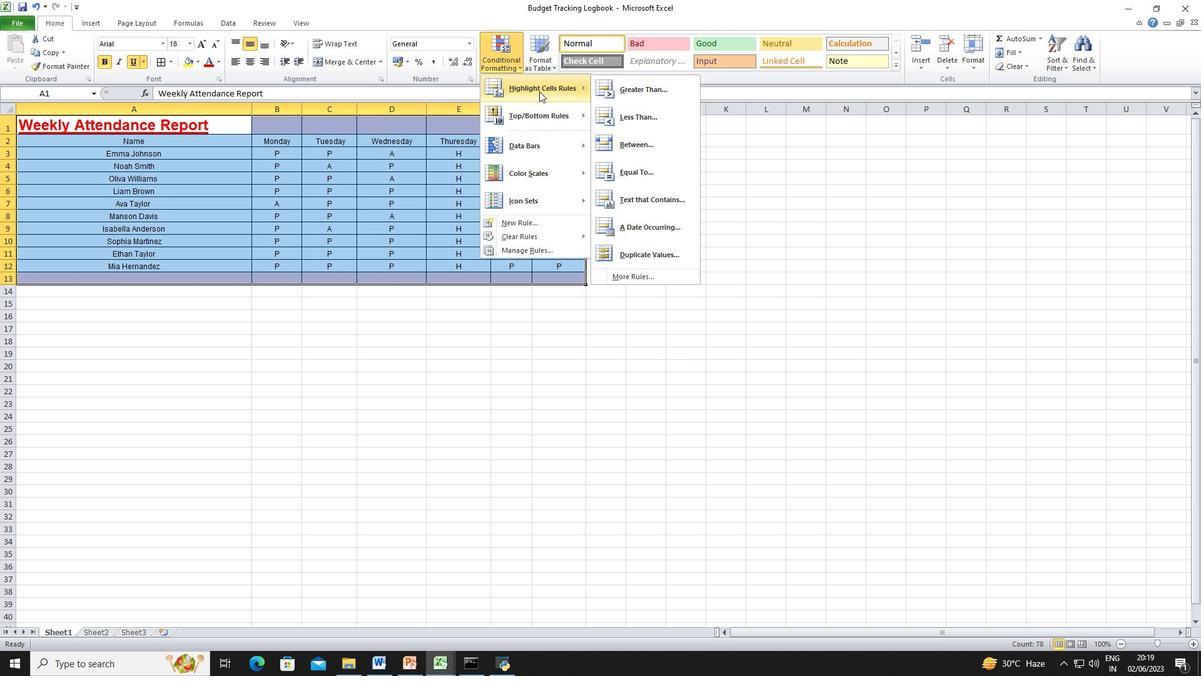 
Action: Mouse moved to (676, 108)
Screenshot: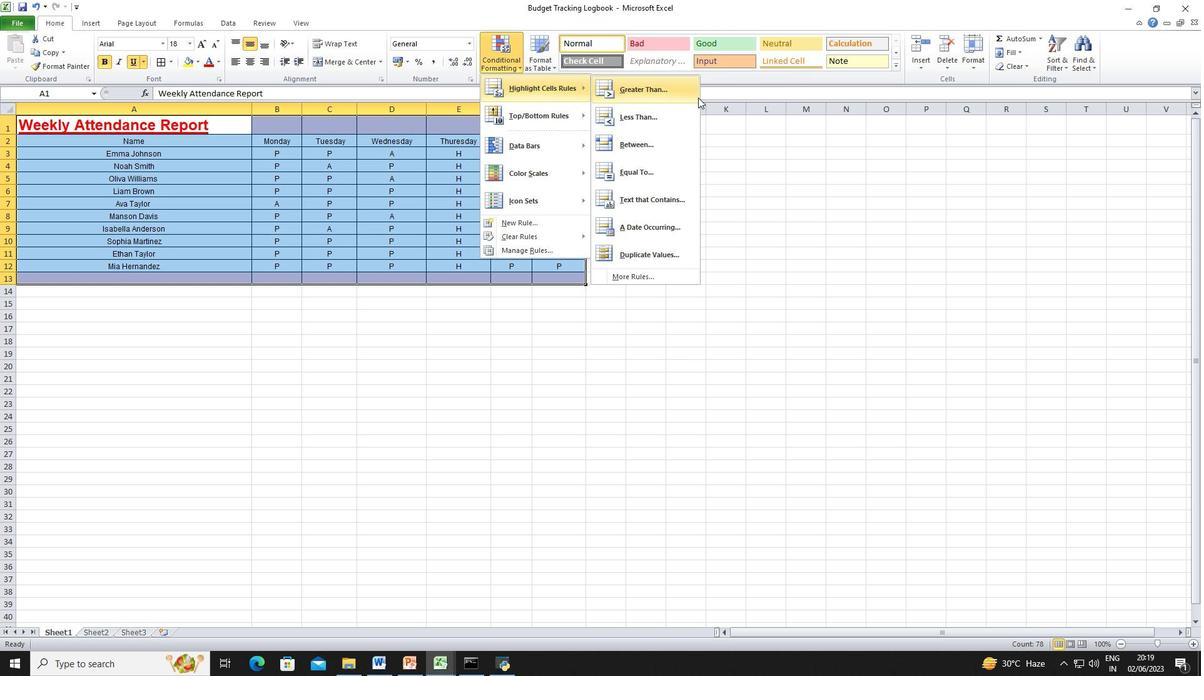 
Action: Mouse pressed left at (676, 108)
Screenshot: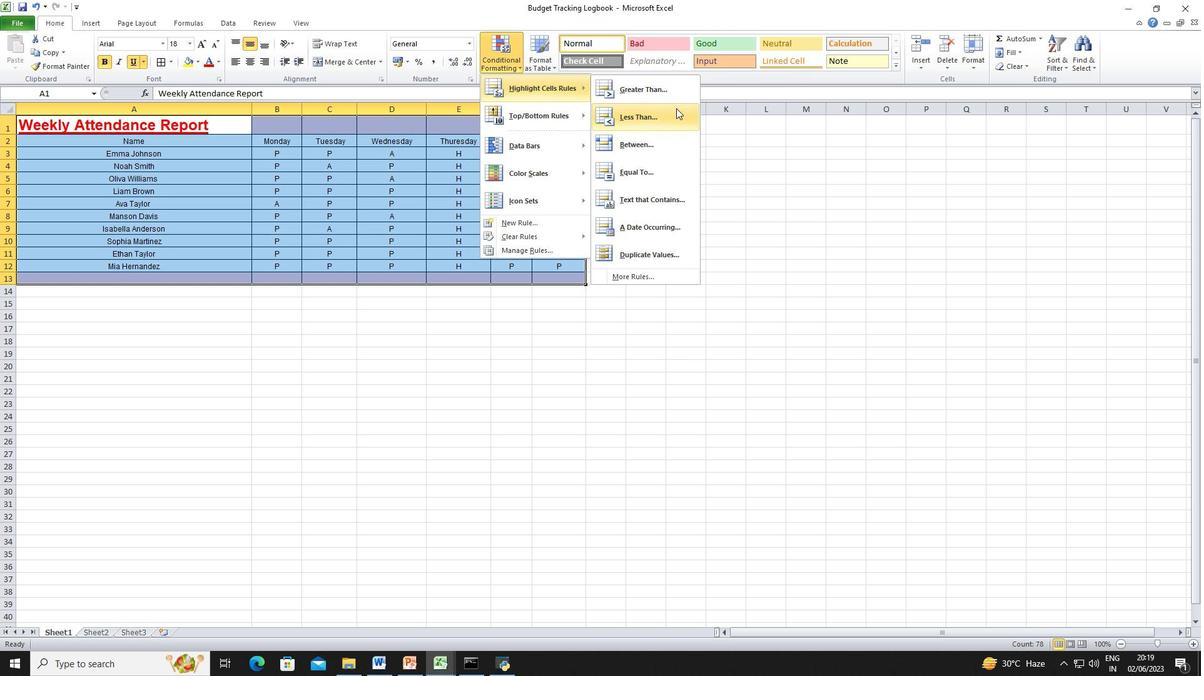 
Action: Mouse moved to (247, 313)
Screenshot: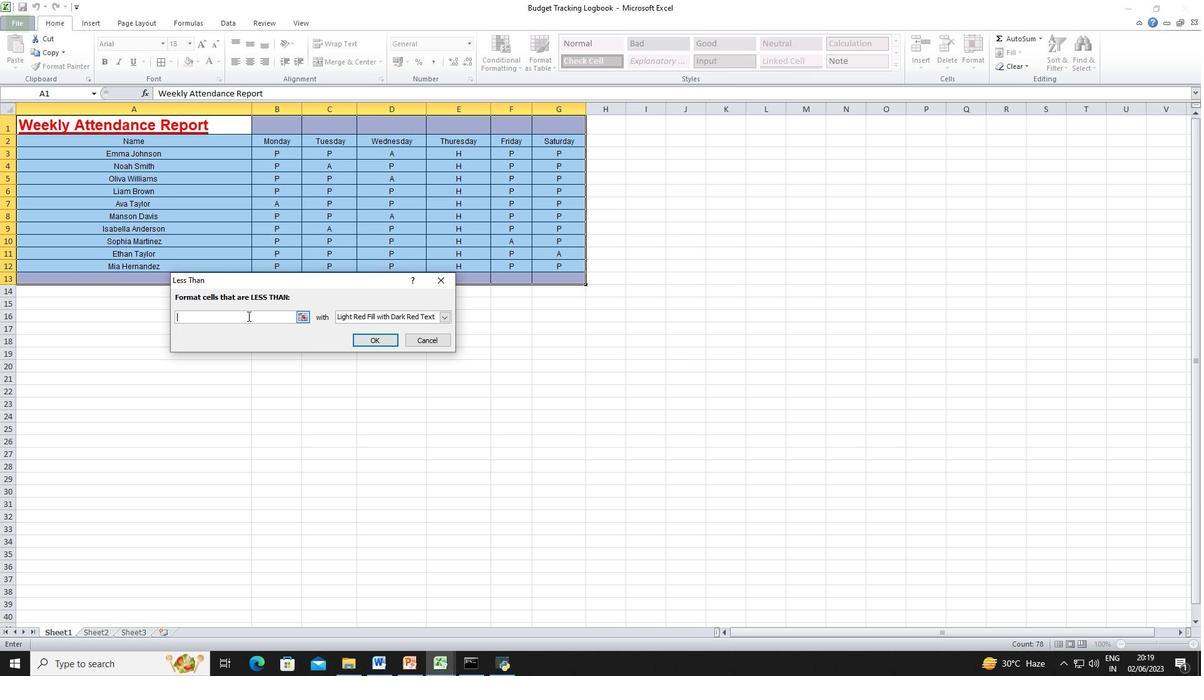 
Action: Mouse pressed left at (247, 313)
Screenshot: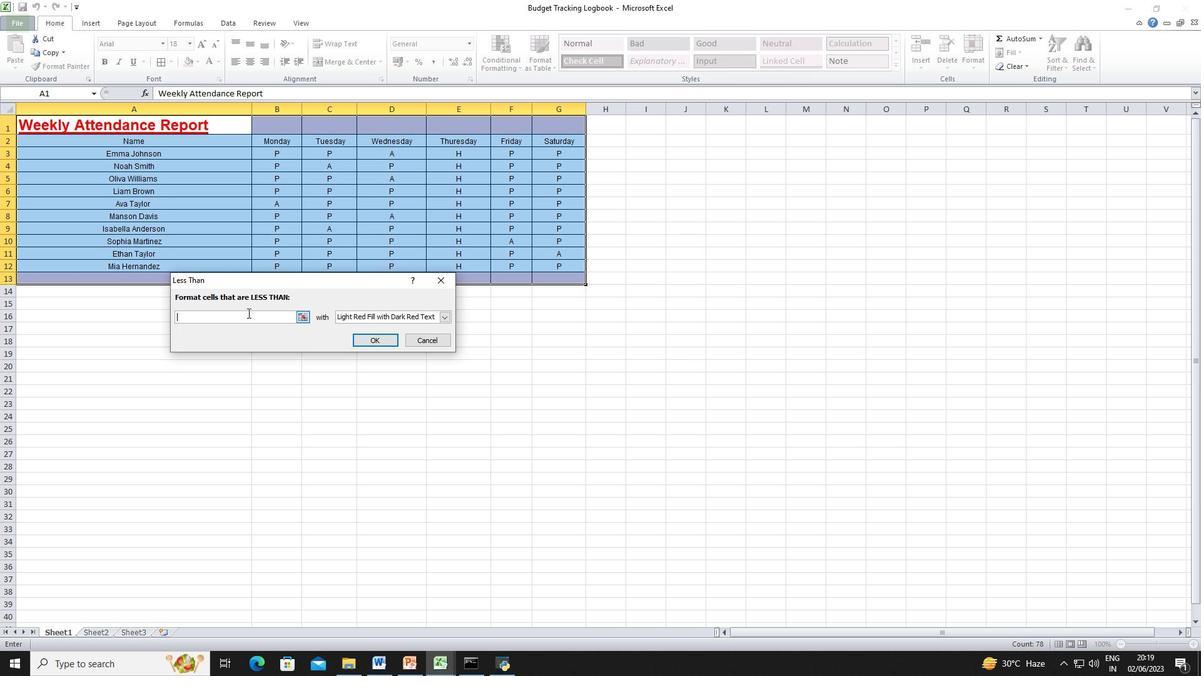 
Action: Key pressed 5
Screenshot: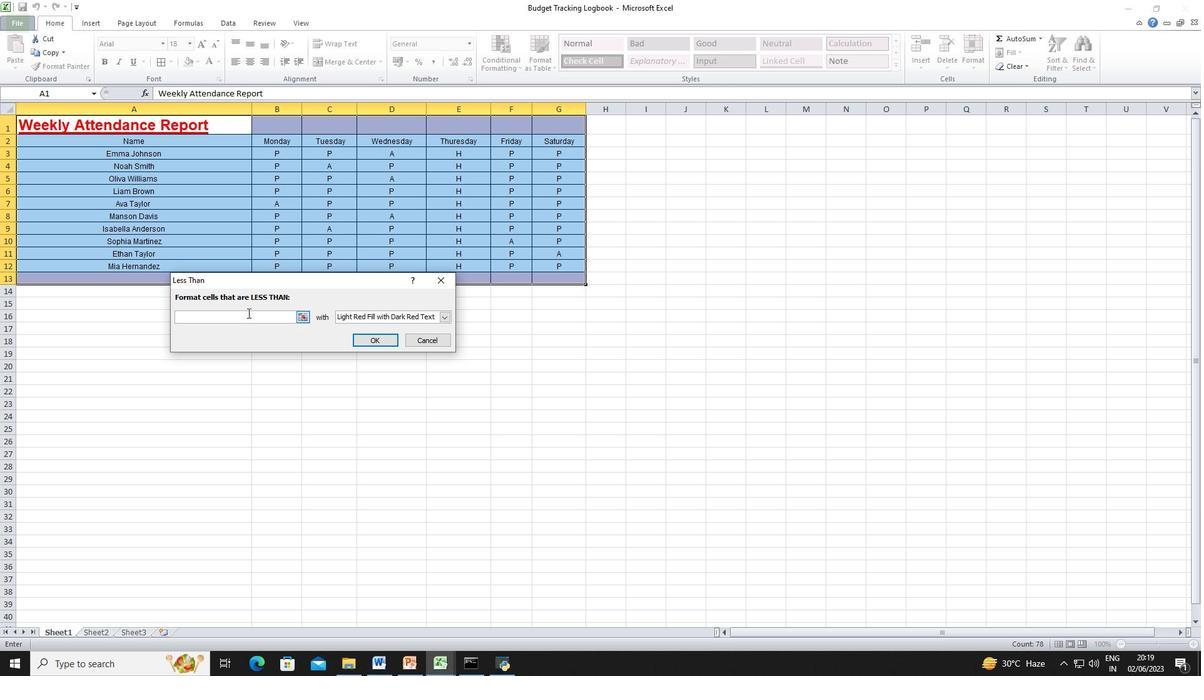 
Action: Mouse moved to (448, 313)
Screenshot: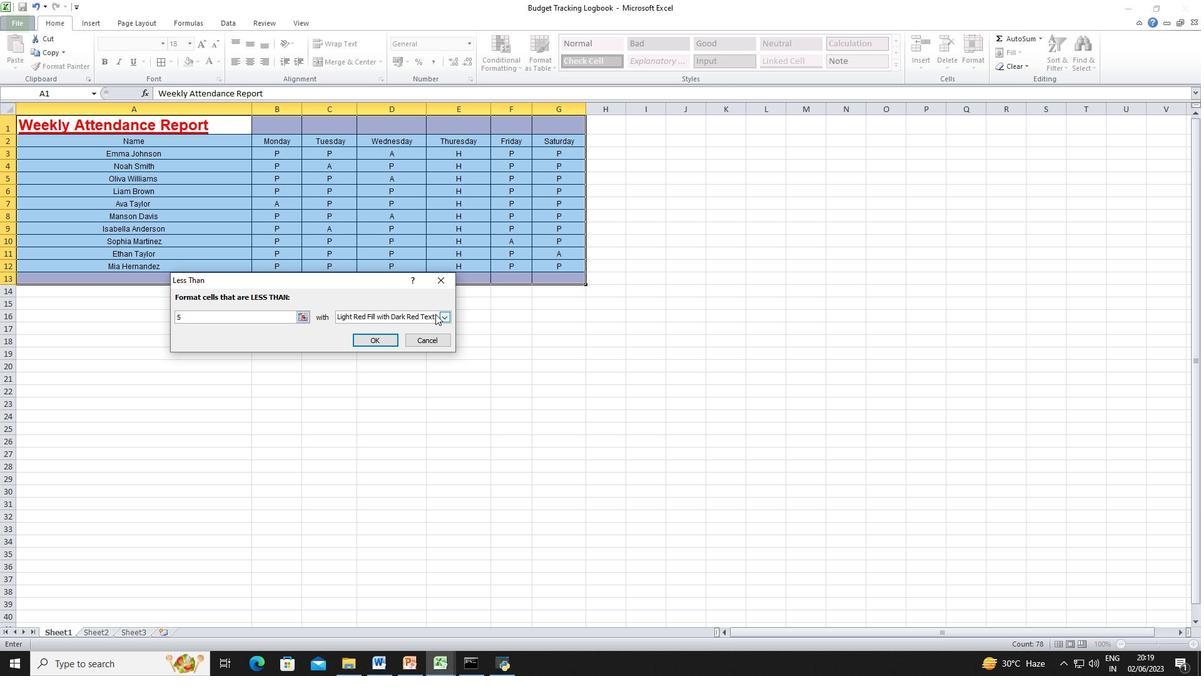 
Action: Mouse pressed left at (448, 313)
Screenshot: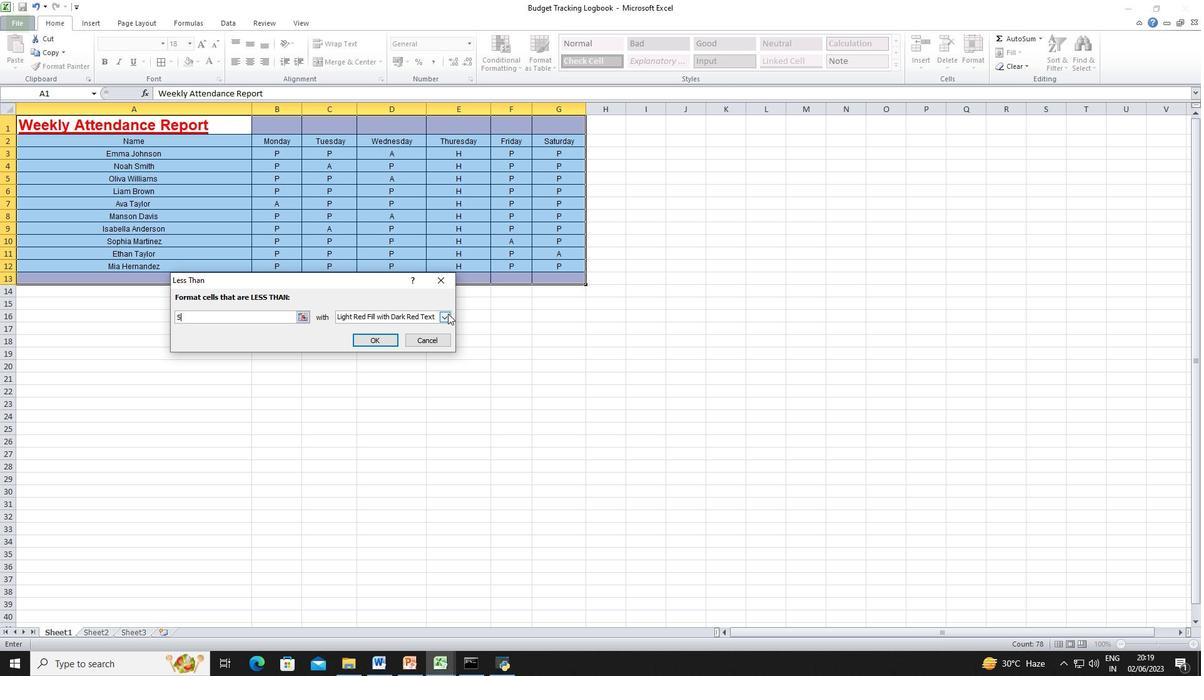 
Action: Mouse moved to (405, 345)
Screenshot: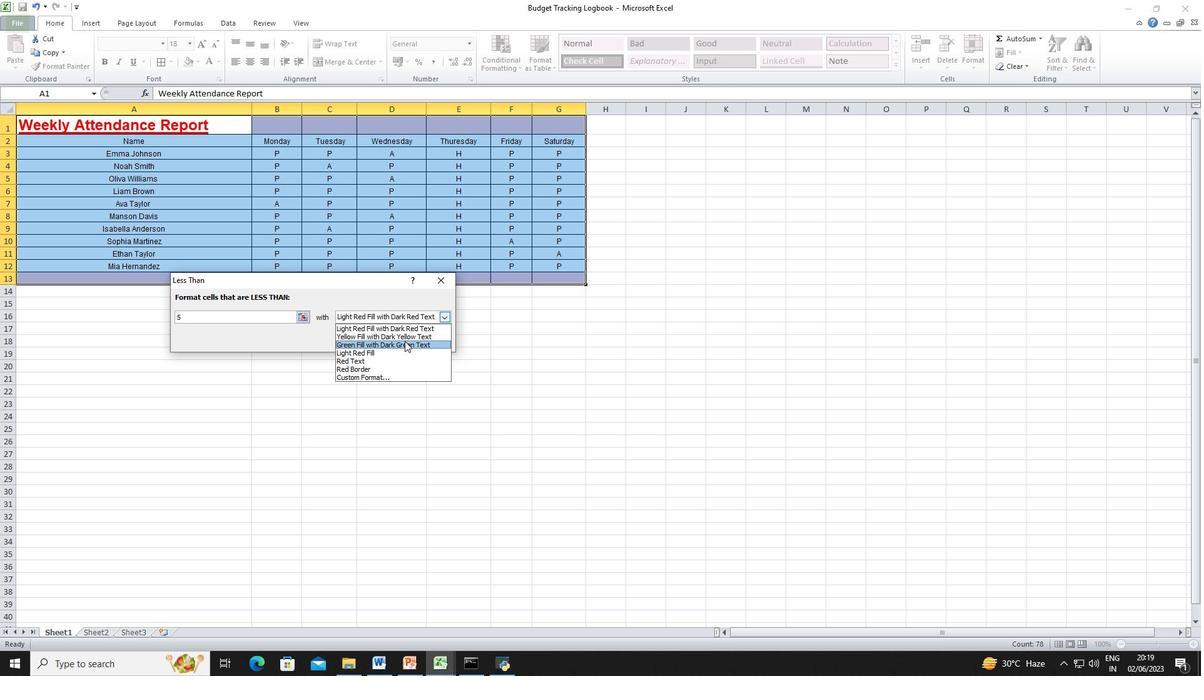 
Action: Mouse pressed left at (405, 345)
Screenshot: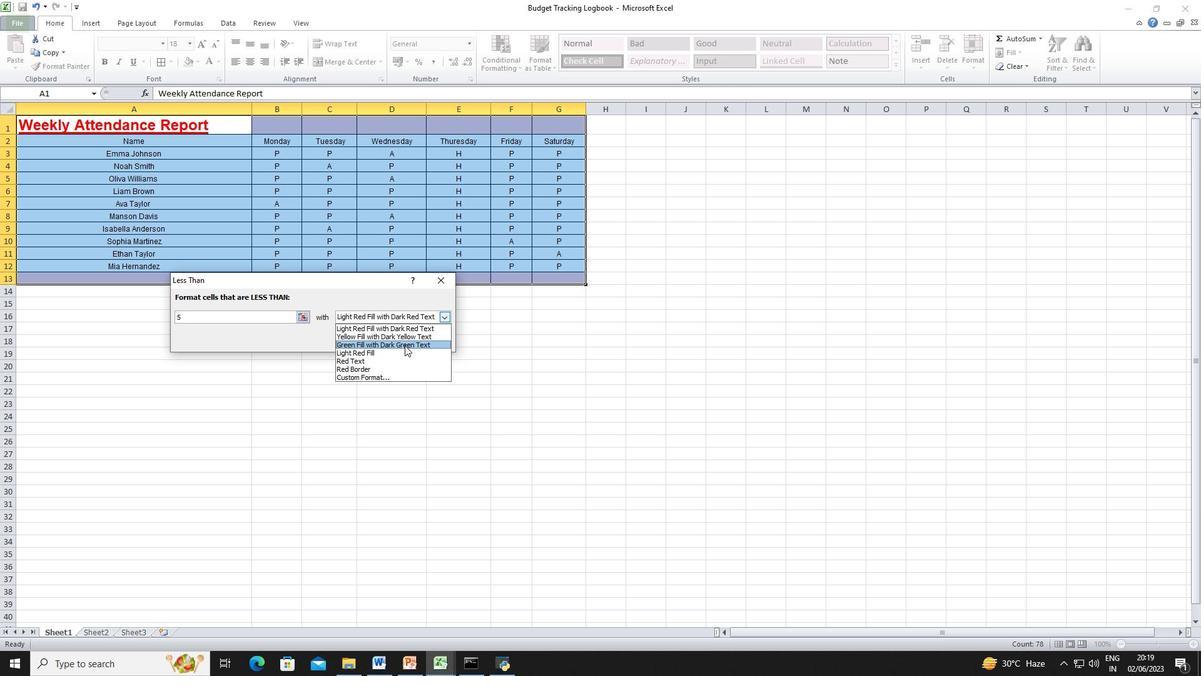 
Action: Mouse moved to (377, 341)
Screenshot: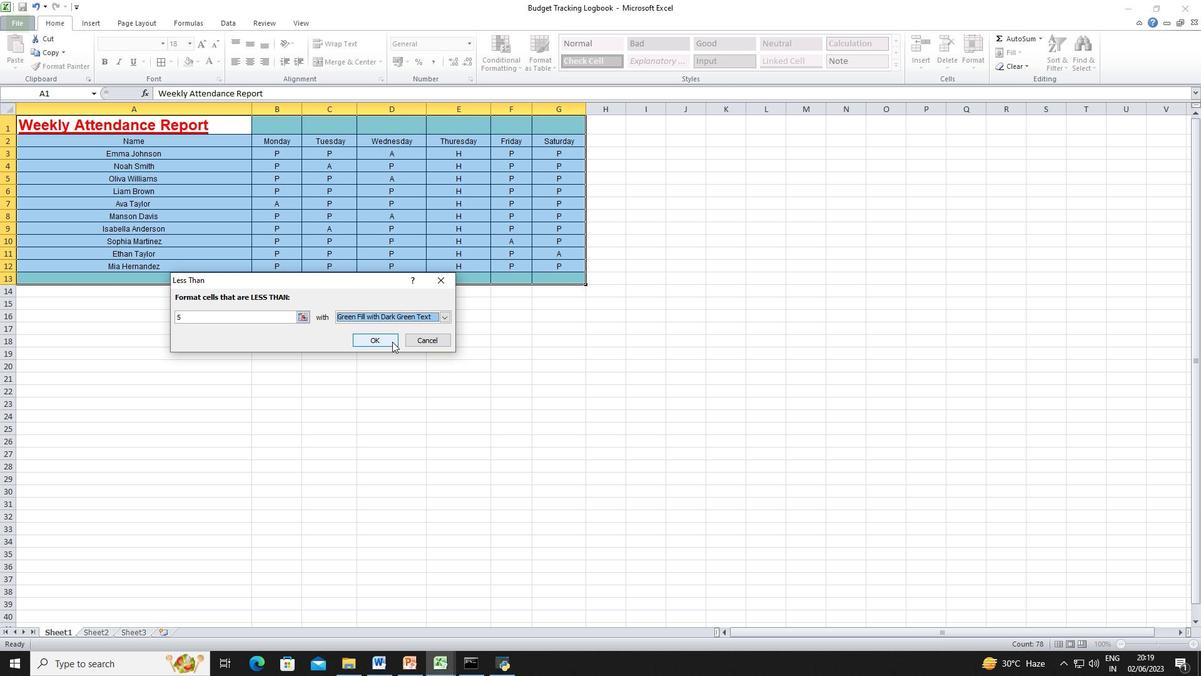 
Action: Mouse pressed left at (377, 341)
Screenshot: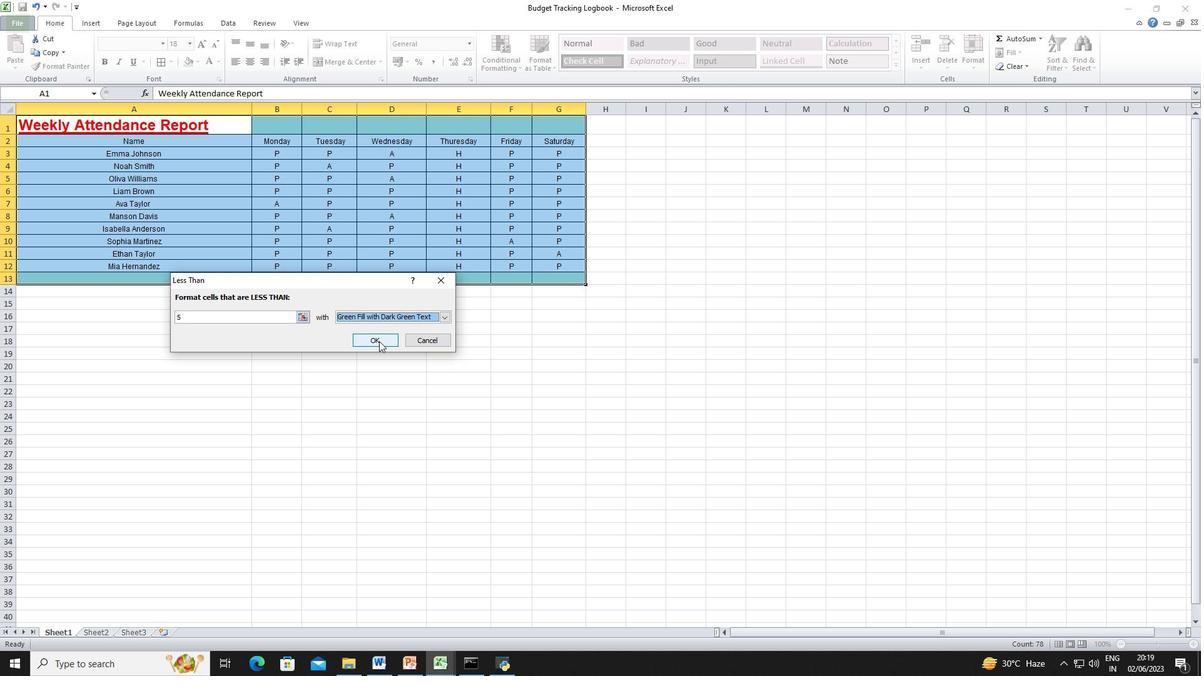 
Action: Mouse moved to (437, 382)
Screenshot: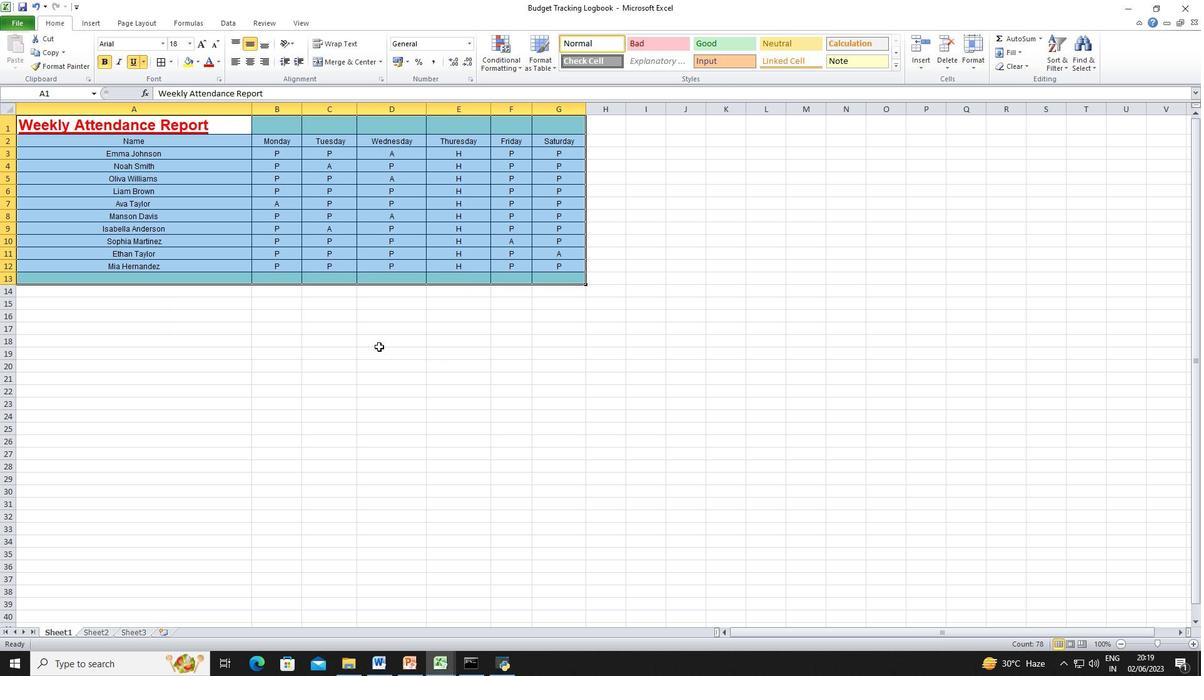 
Action: Mouse pressed left at (437, 382)
Screenshot: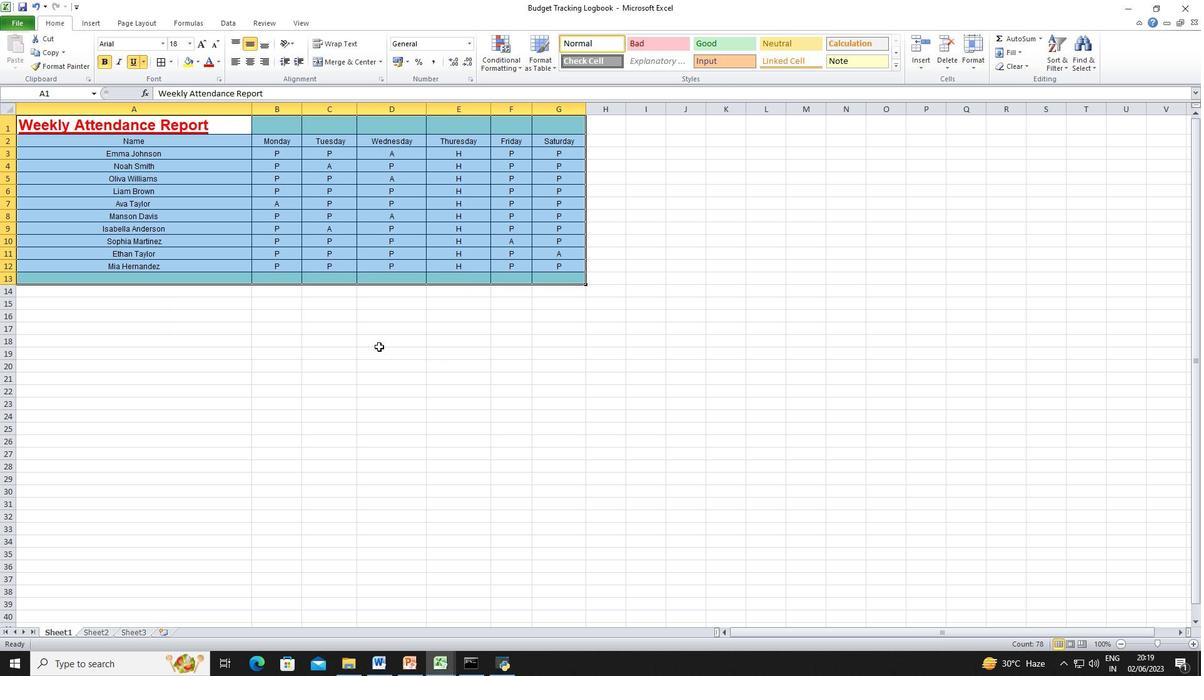 
Action: Mouse moved to (302, 351)
Screenshot: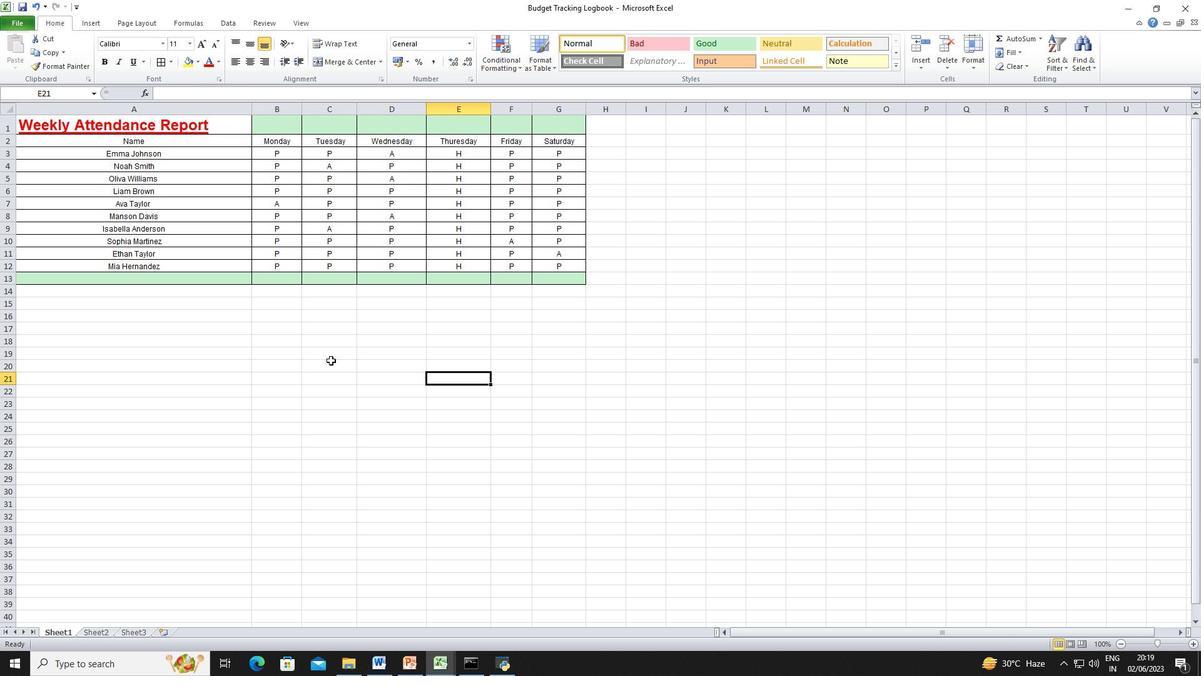 
Action: Mouse scrolled (302, 351) with delta (0, 0)
Screenshot: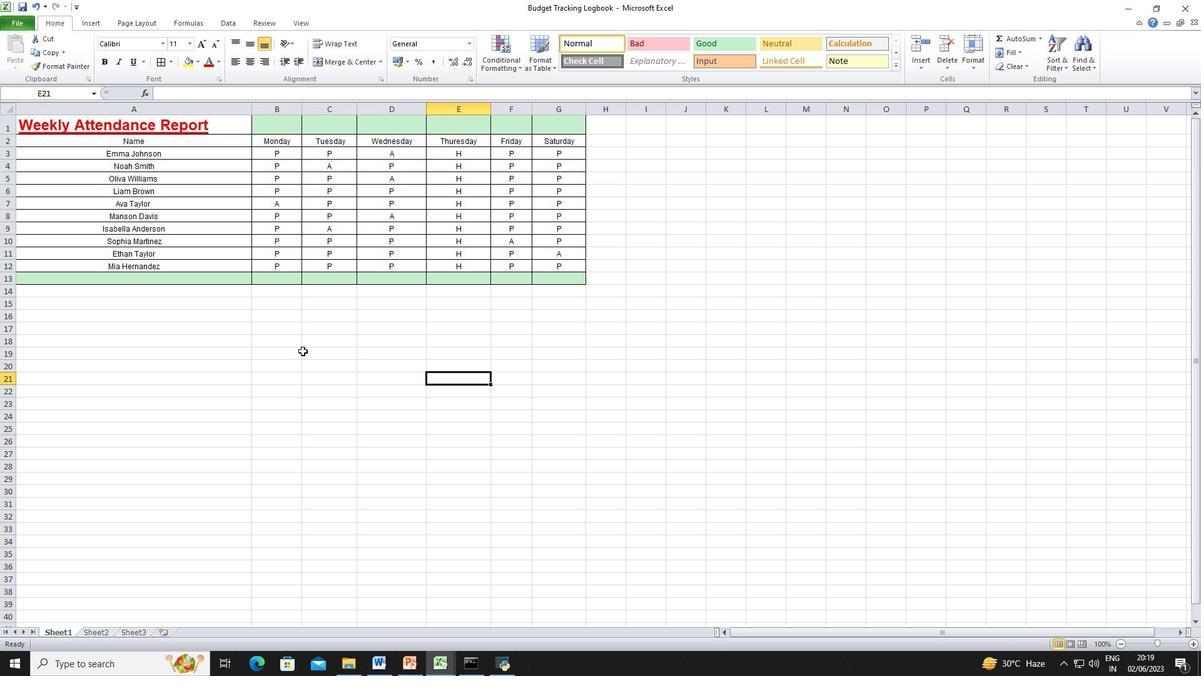 
Action: Mouse scrolled (302, 351) with delta (0, 0)
Screenshot: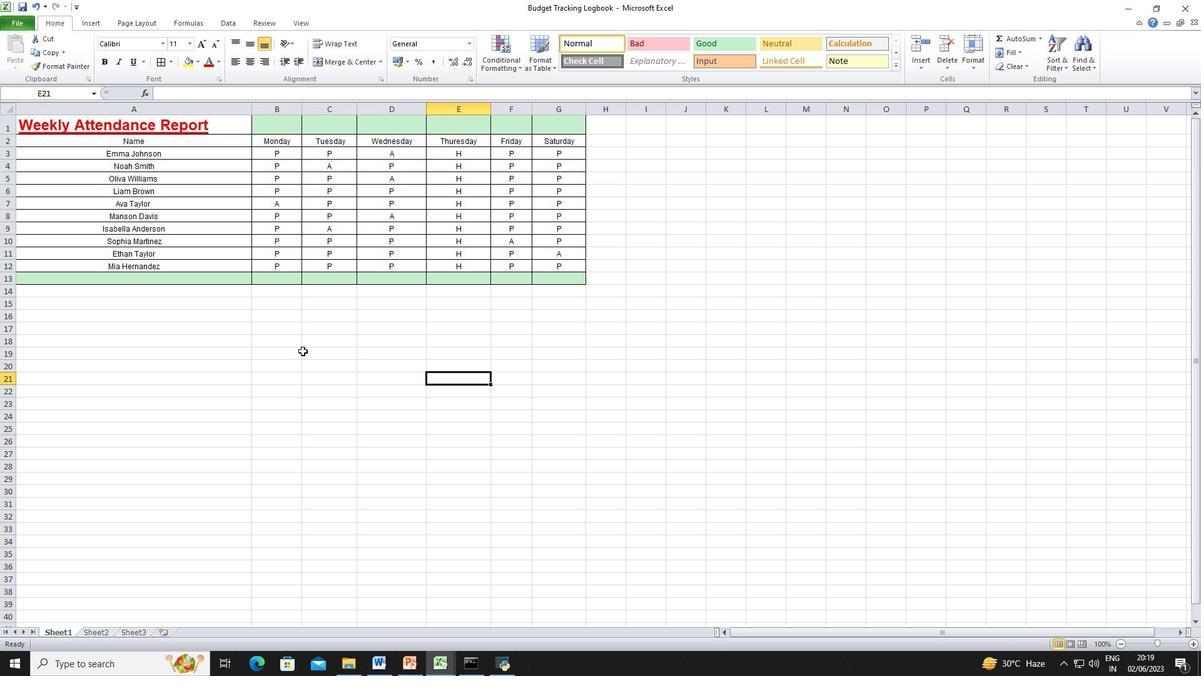 
Action: Mouse scrolled (302, 351) with delta (0, 0)
Screenshot: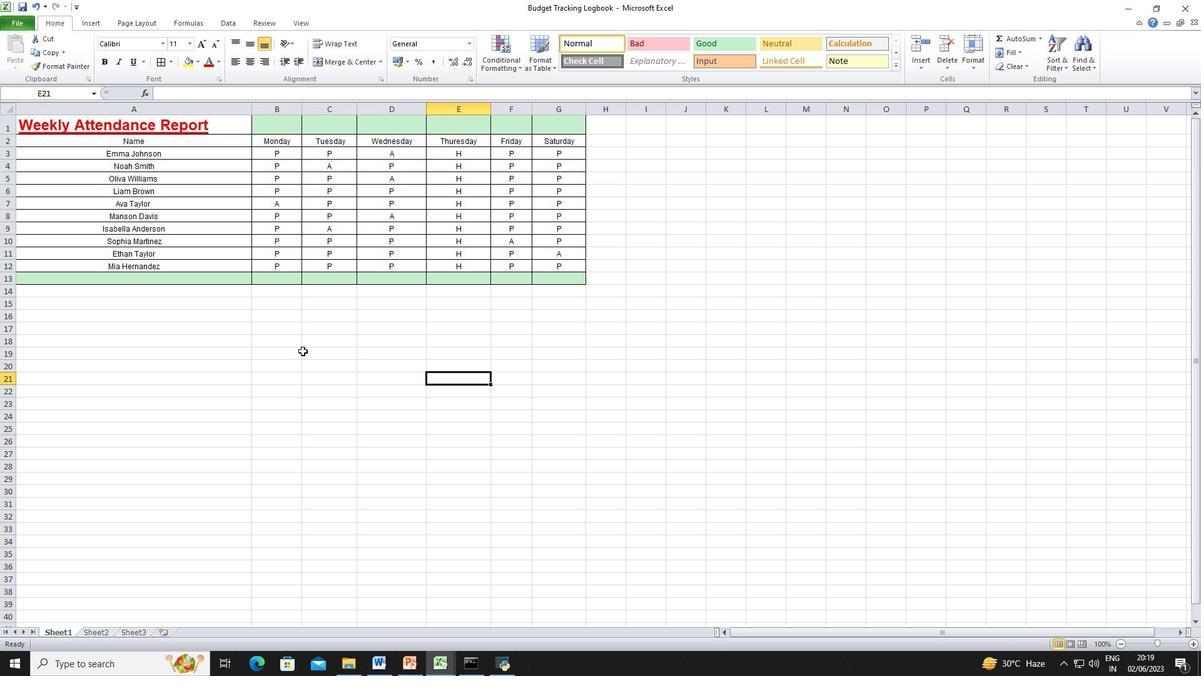 
Action: Mouse scrolled (302, 351) with delta (0, 0)
Screenshot: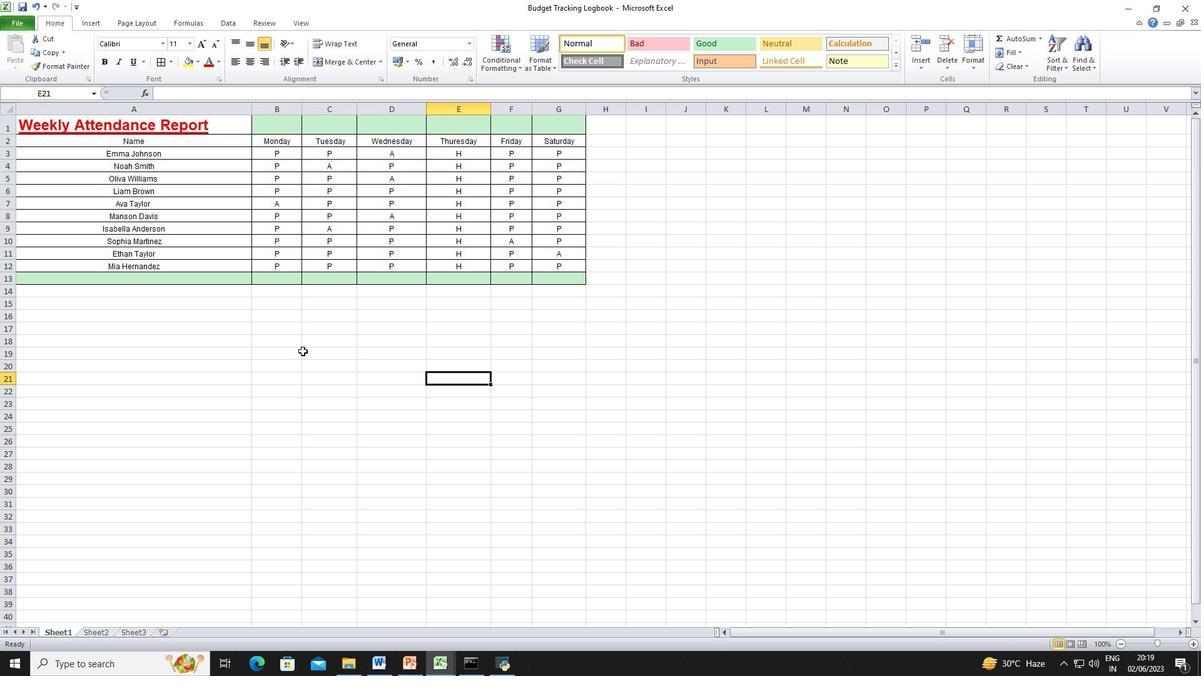 
Action: Mouse scrolled (302, 351) with delta (0, 0)
Screenshot: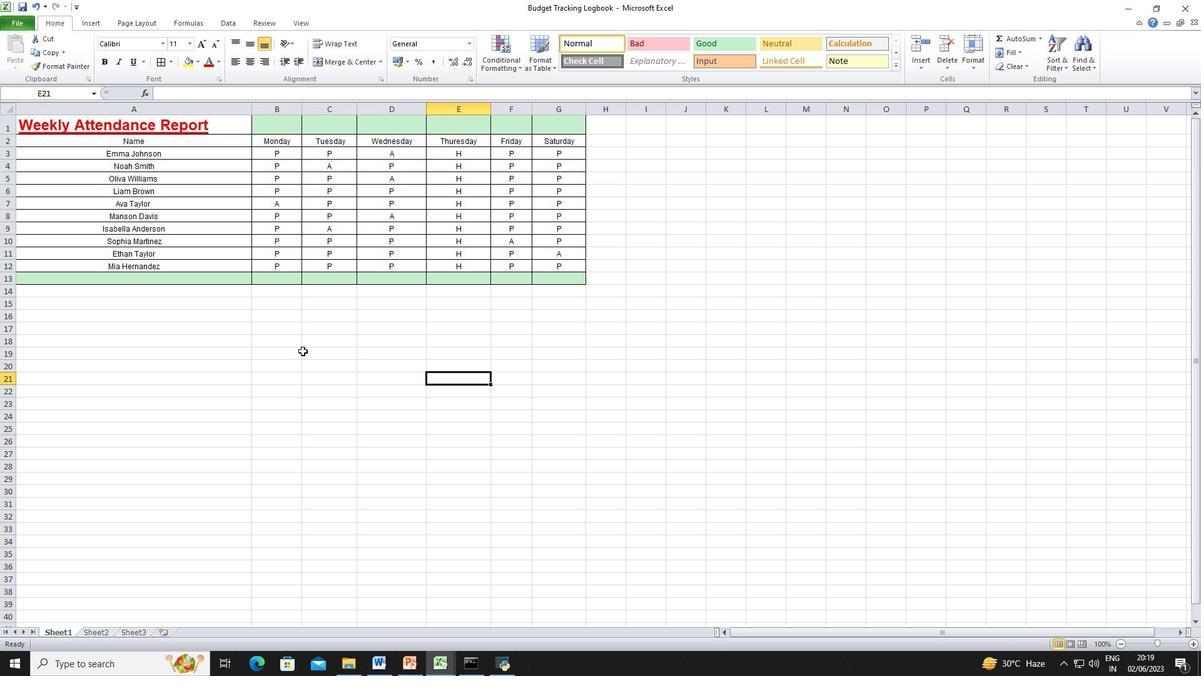 
Action: Mouse scrolled (302, 350) with delta (0, 0)
Screenshot: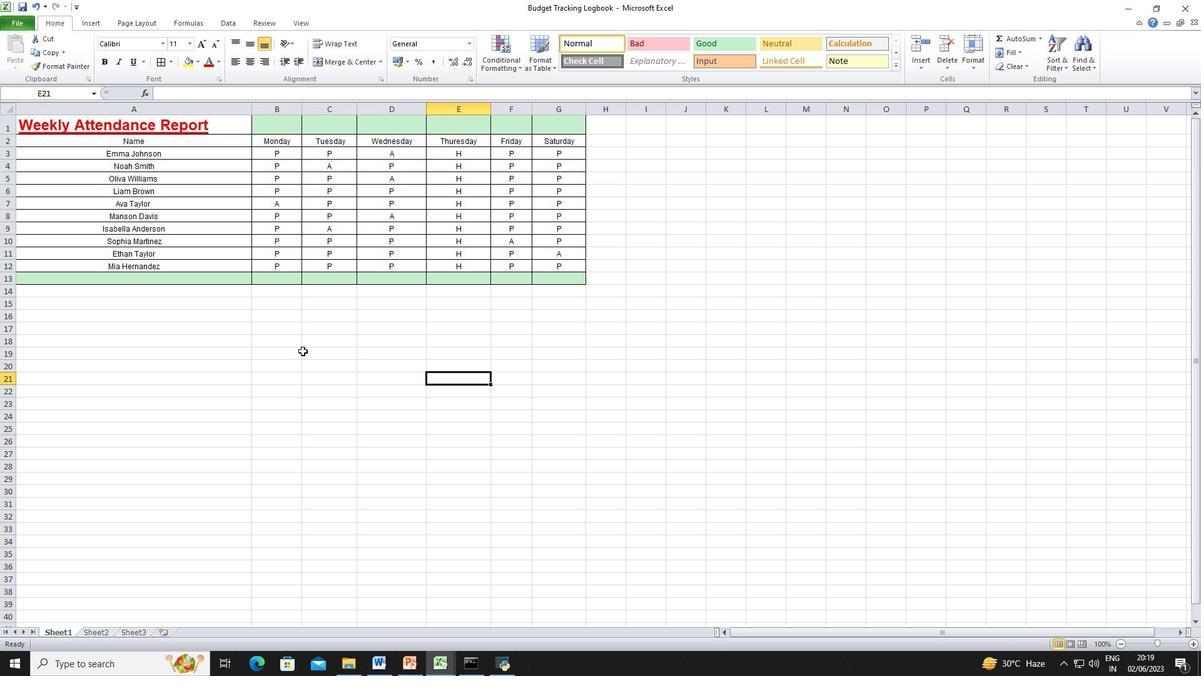 
Action: Mouse scrolled (302, 350) with delta (0, 0)
Screenshot: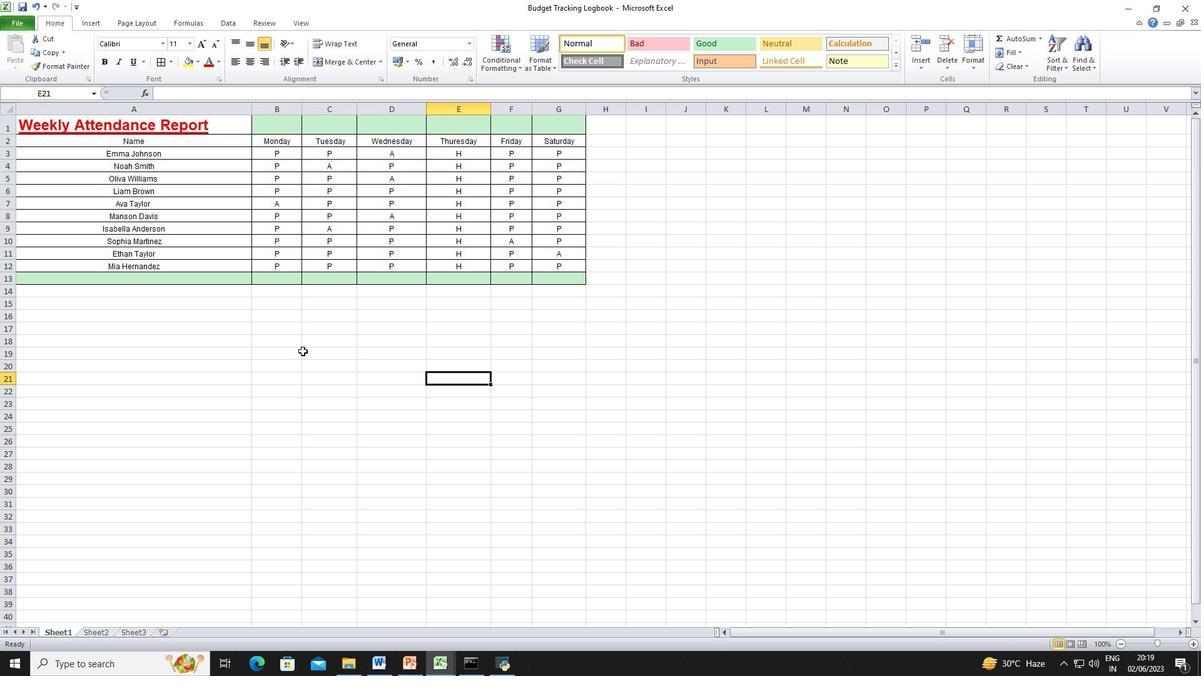 
Action: Mouse scrolled (302, 350) with delta (0, 0)
Screenshot: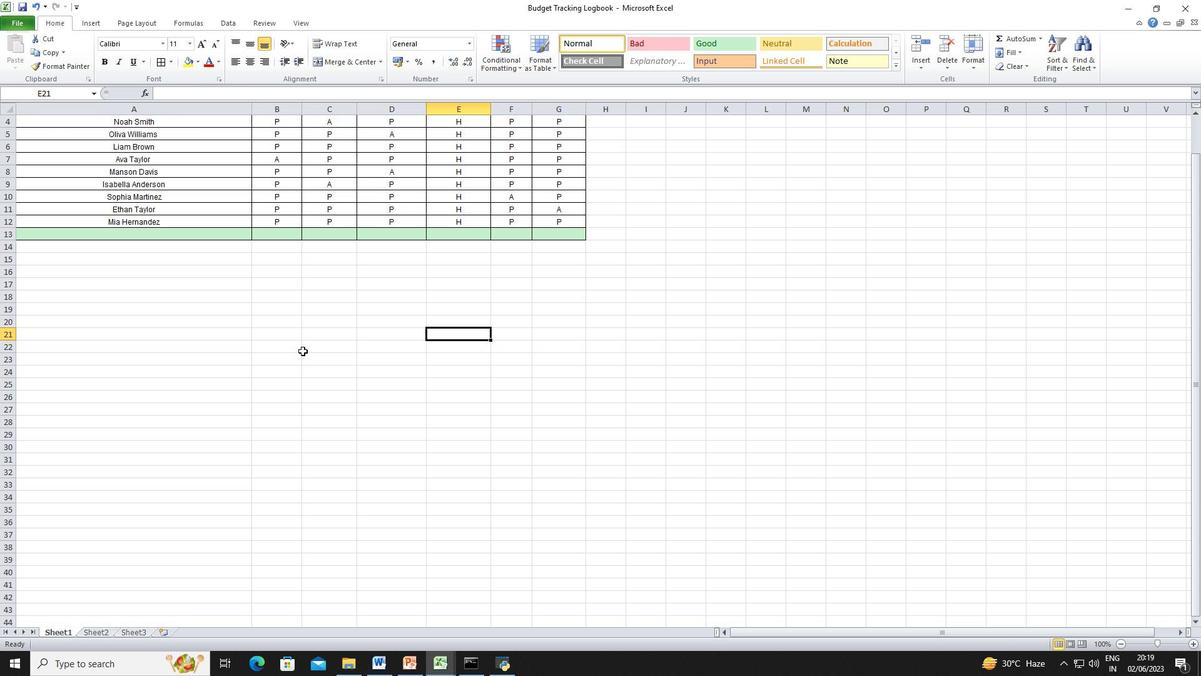 
Action: Mouse scrolled (302, 351) with delta (0, 0)
Screenshot: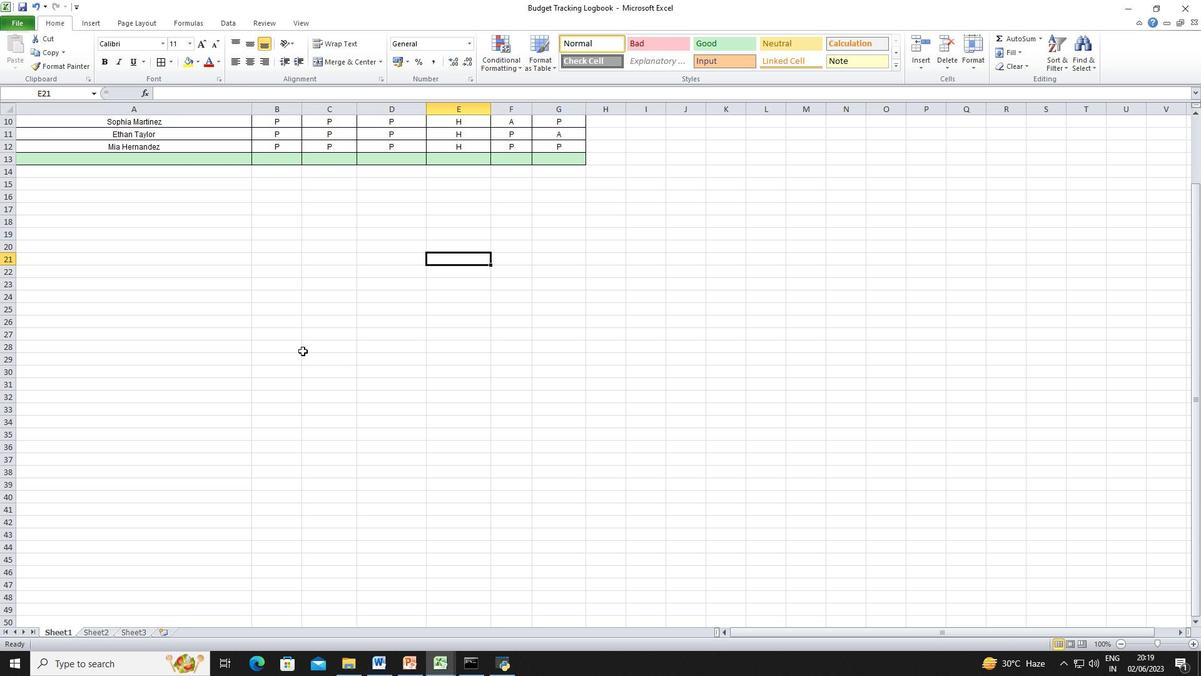 
Action: Mouse scrolled (302, 351) with delta (0, 0)
Screenshot: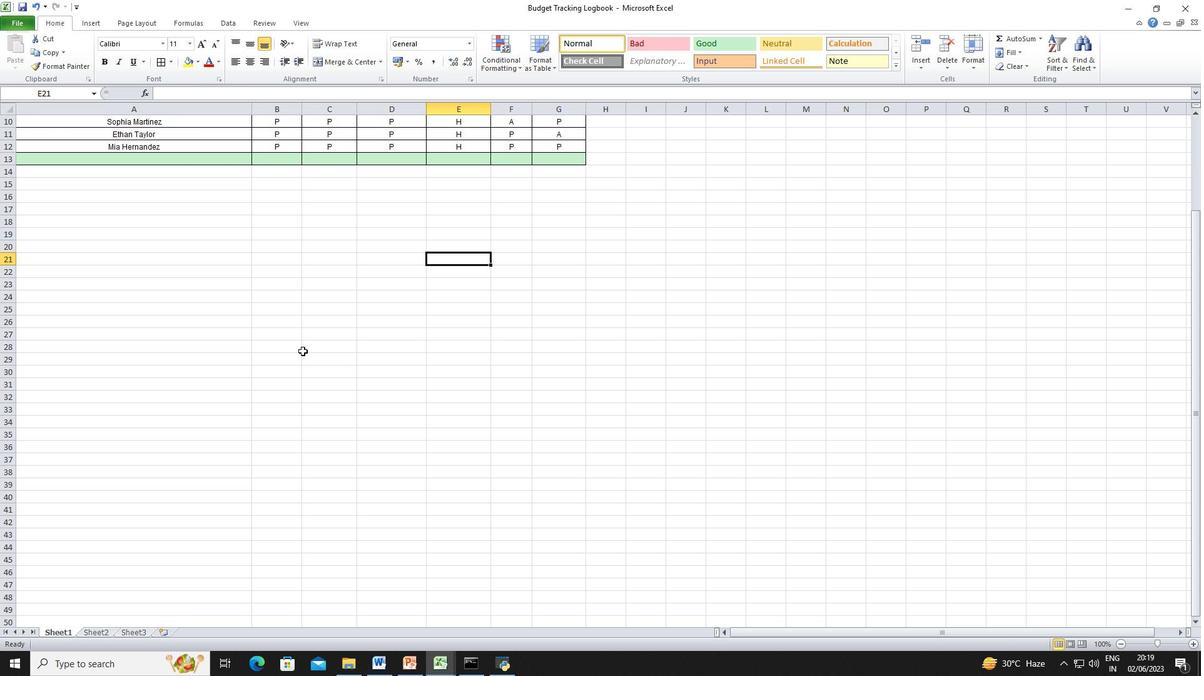 
Action: Mouse scrolled (302, 351) with delta (0, 0)
Screenshot: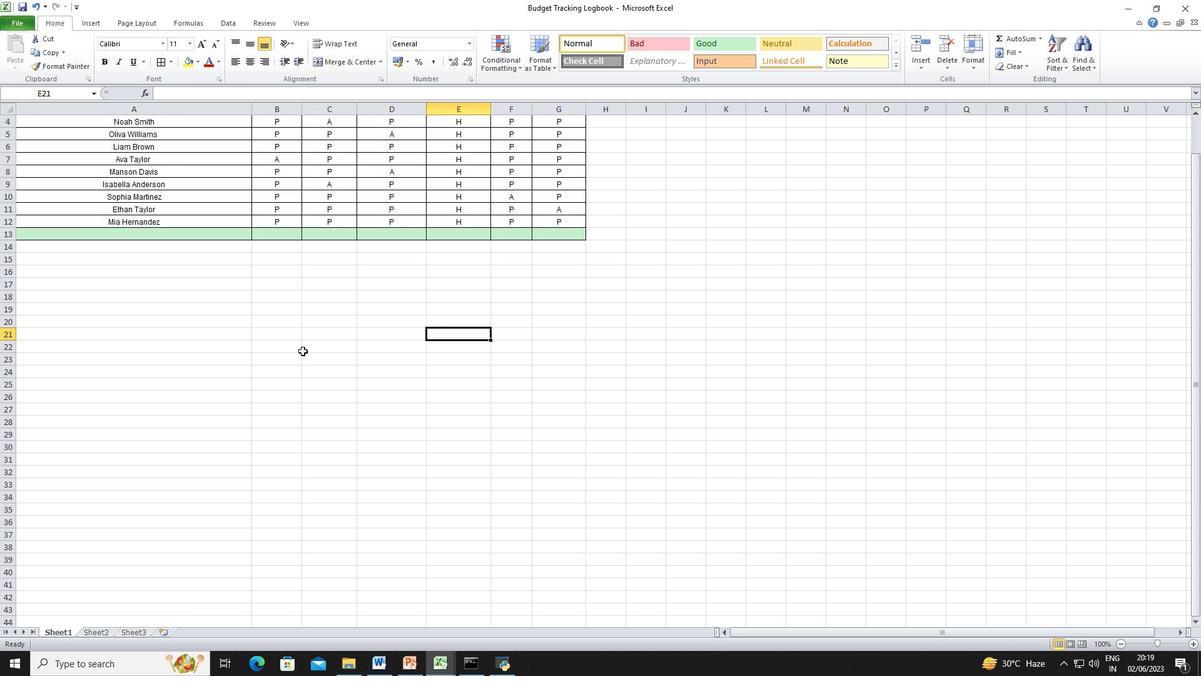
Action: Mouse scrolled (302, 351) with delta (0, 0)
Screenshot: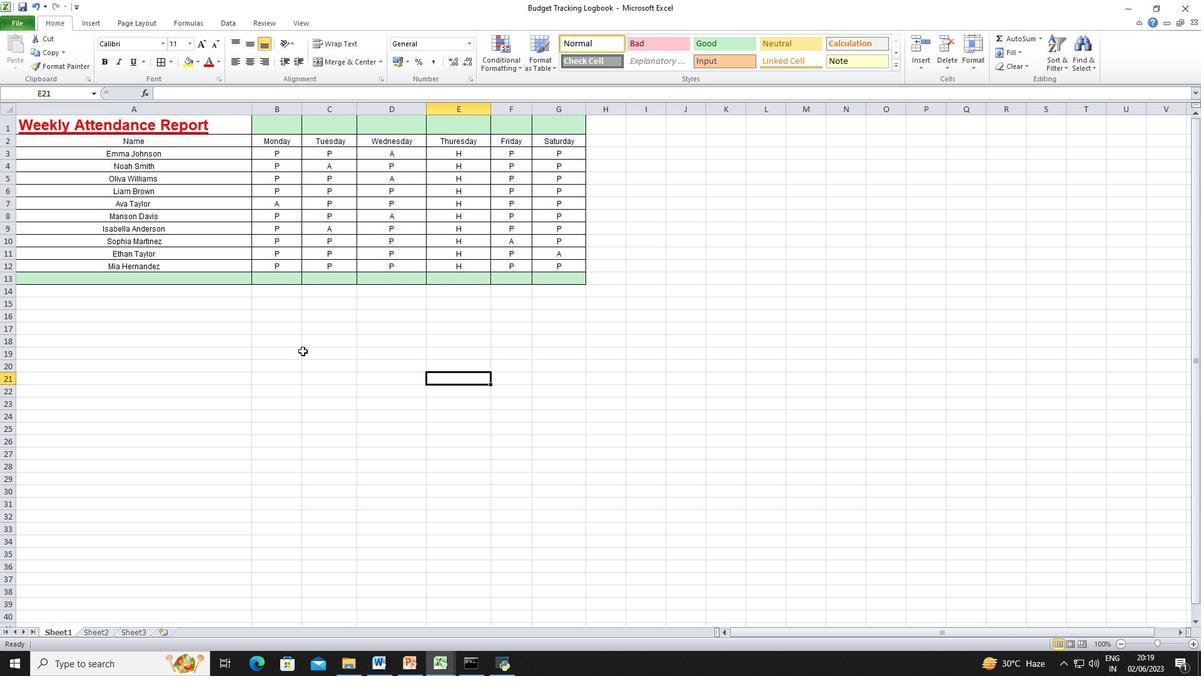 
Action: Mouse scrolled (302, 351) with delta (0, 0)
Screenshot: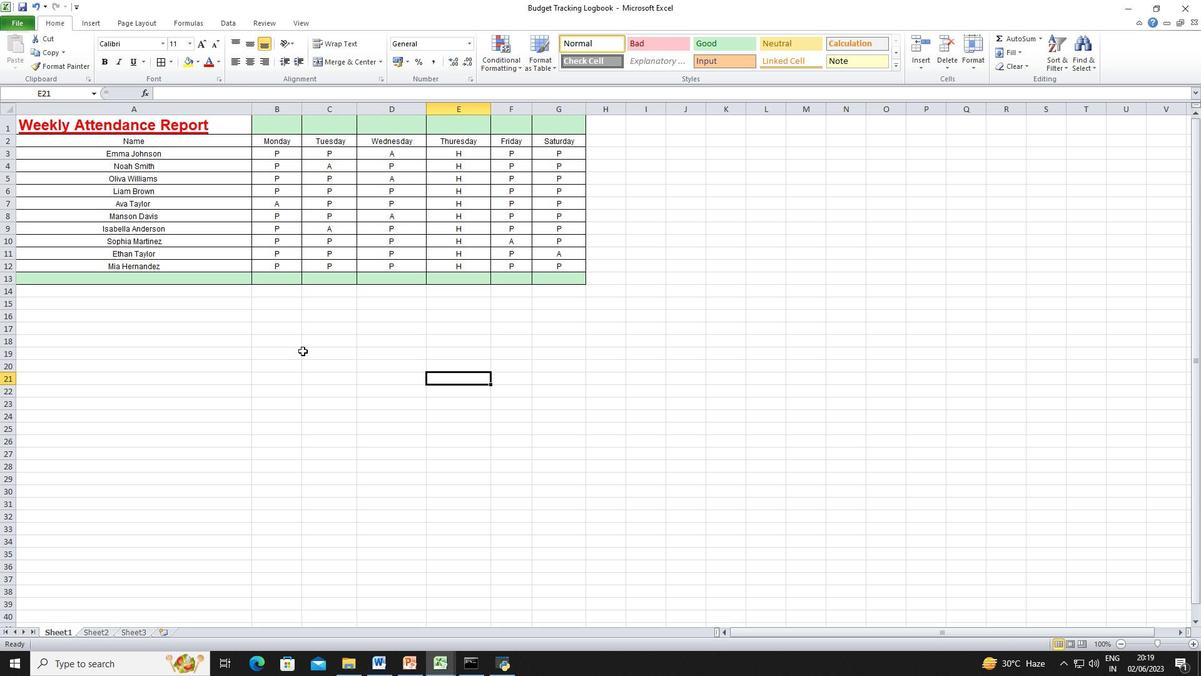 
Action: Mouse scrolled (302, 351) with delta (0, 0)
Screenshot: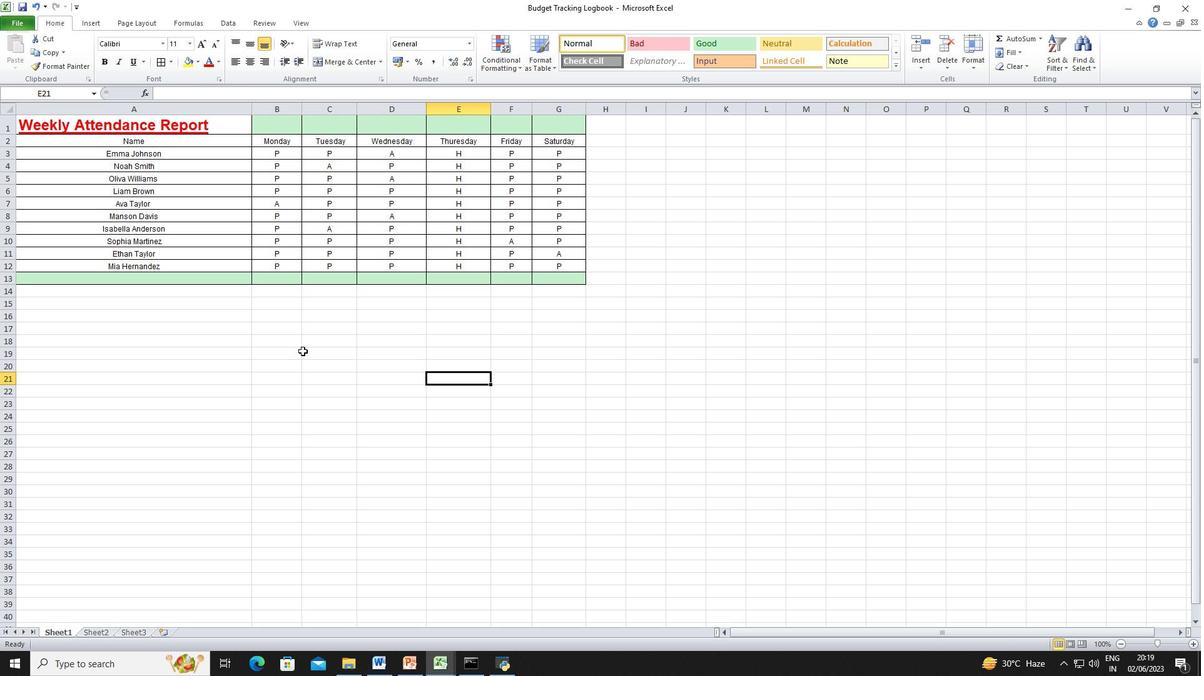 
Action: Mouse scrolled (302, 351) with delta (0, 0)
Screenshot: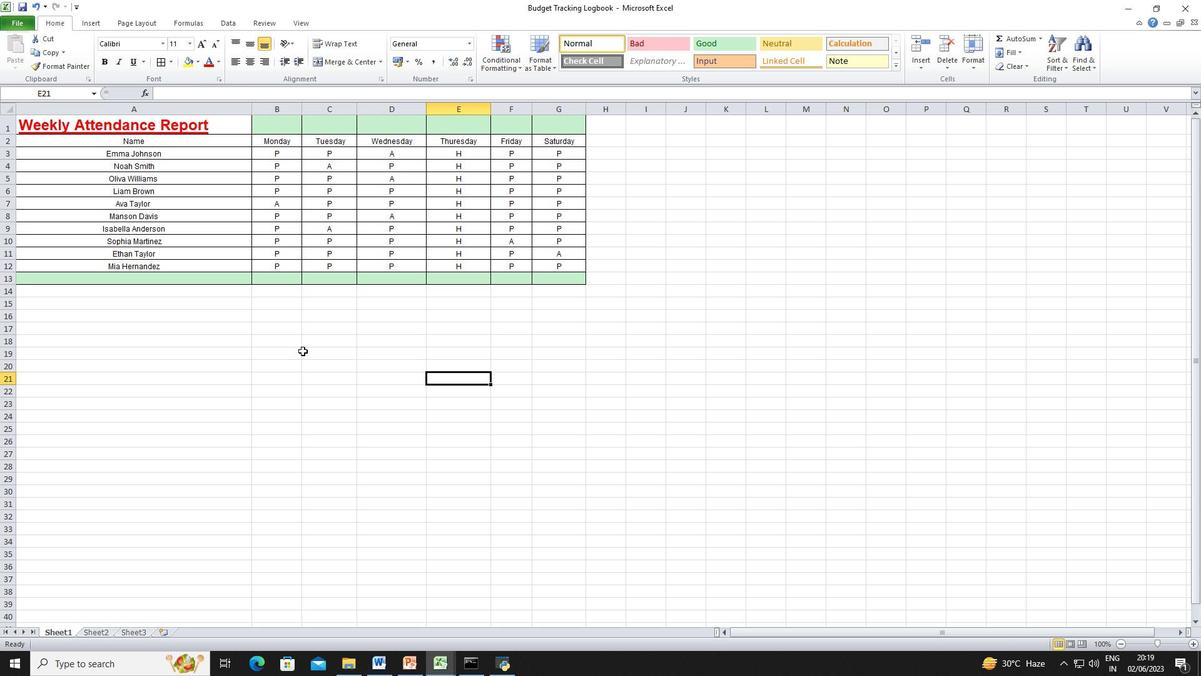 
Action: Mouse moved to (351, 361)
Screenshot: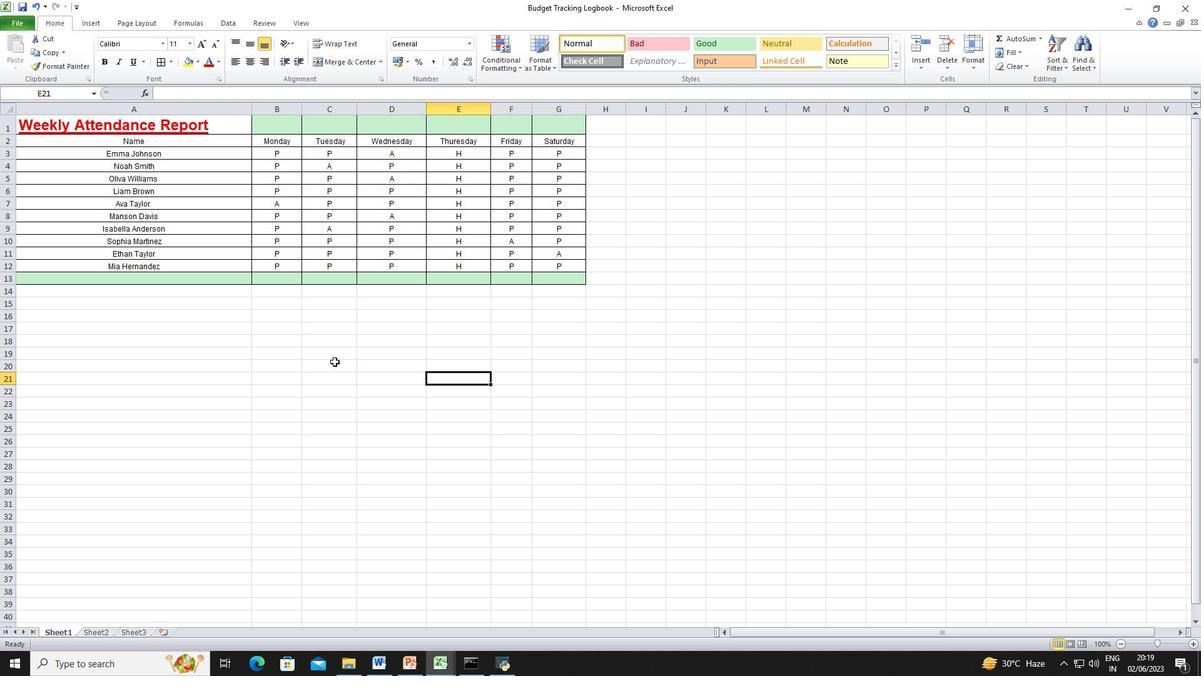 
Action: Mouse scrolled (351, 362) with delta (0, 0)
Screenshot: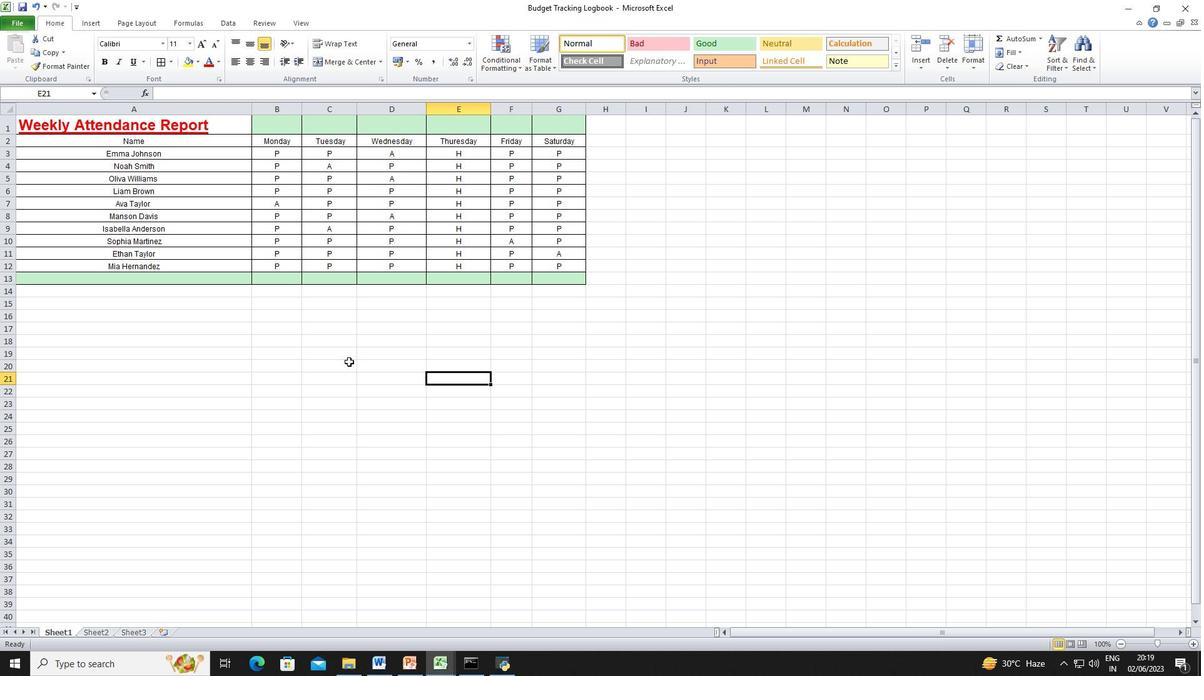 
Action: Mouse scrolled (351, 362) with delta (0, 0)
Screenshot: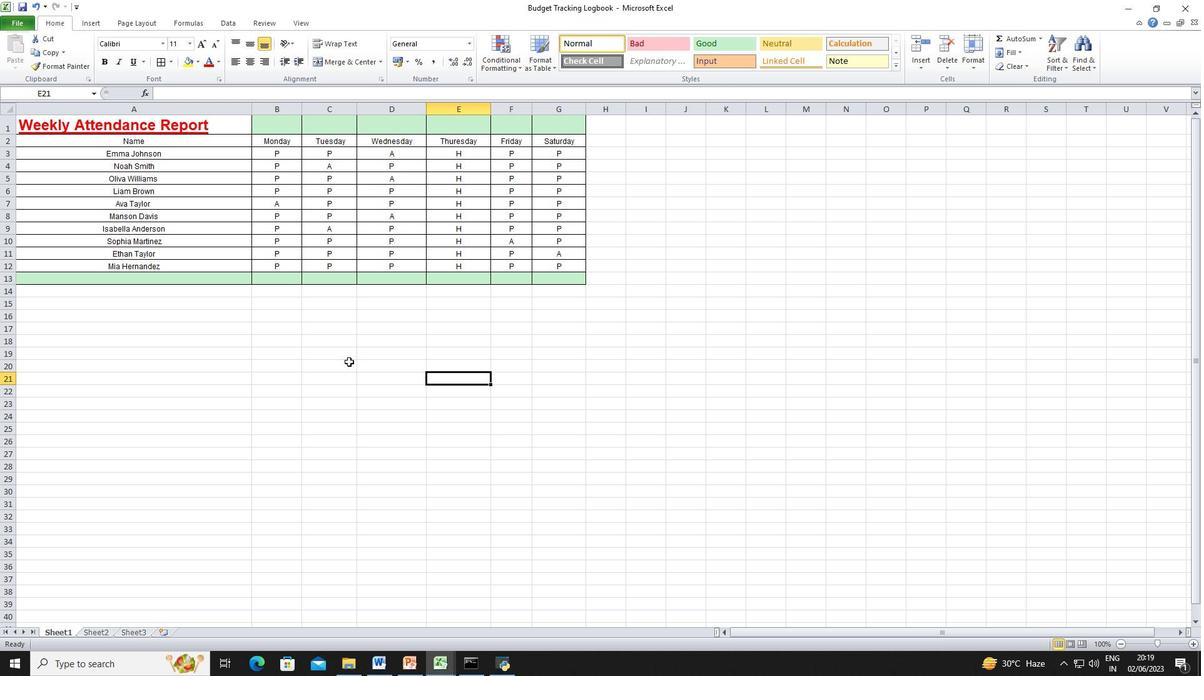 
Action: Mouse scrolled (351, 362) with delta (0, 0)
Screenshot: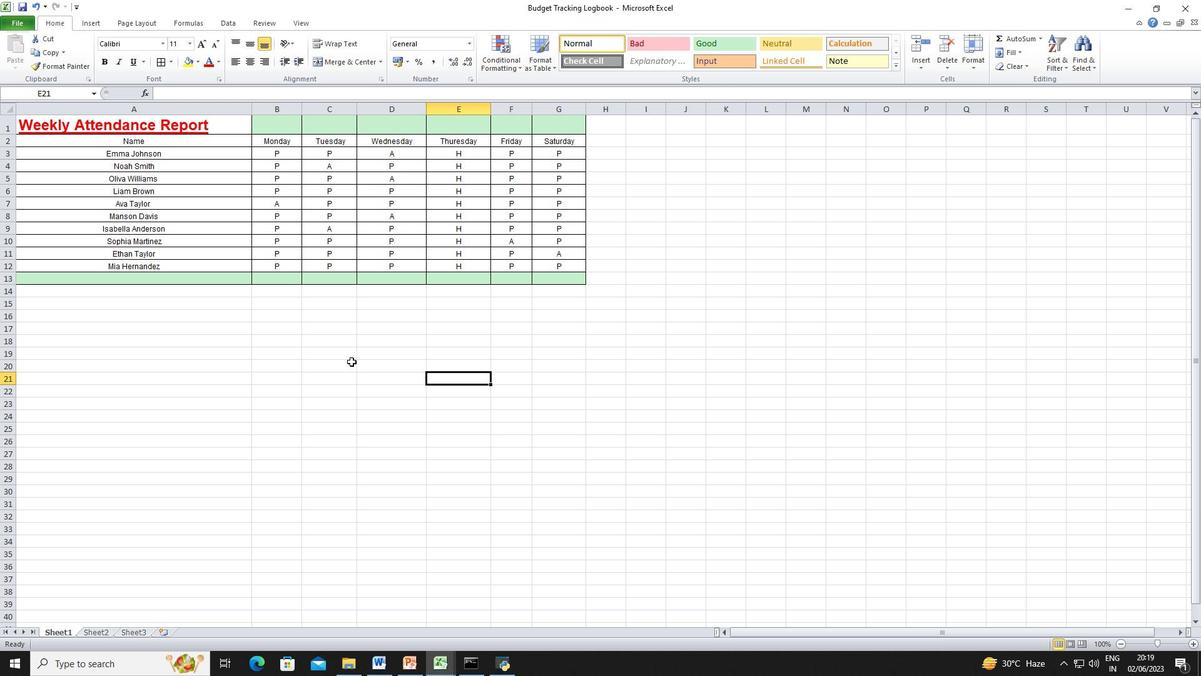 
Action: Mouse scrolled (351, 362) with delta (0, 0)
Screenshot: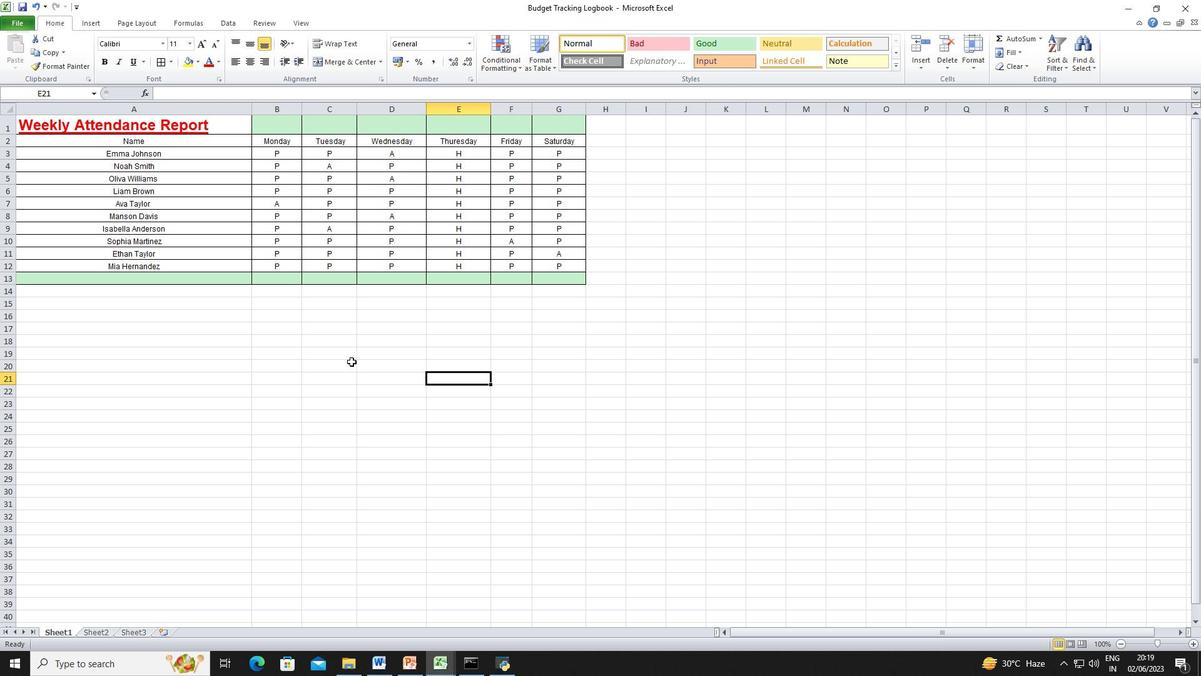
Action: Mouse moved to (229, 115)
Screenshot: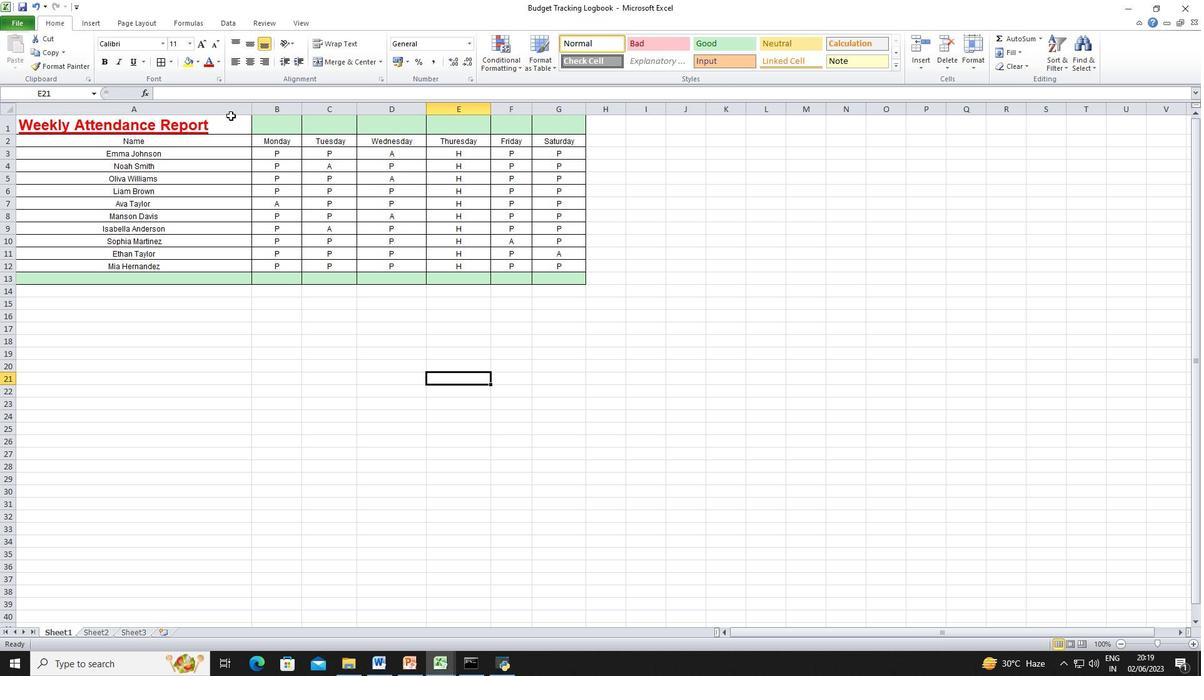 
Action: Key pressed ctrl+S 185)
Screenshot: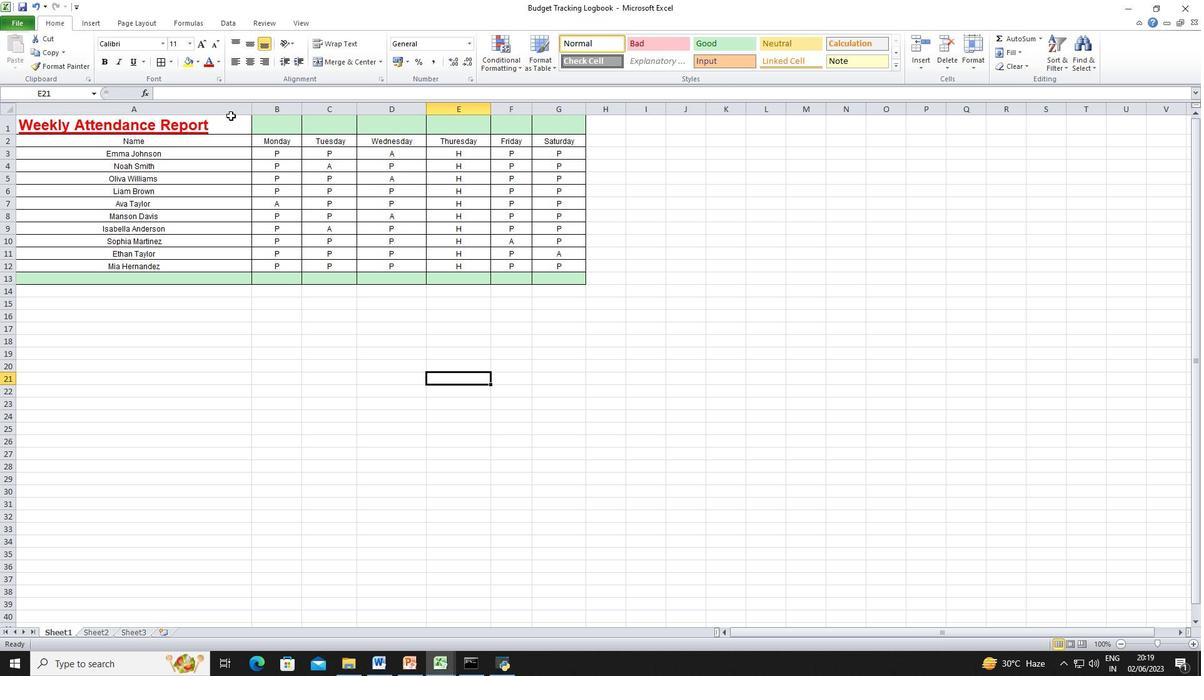 
Action: Mouse moved to (255, 313)
Screenshot: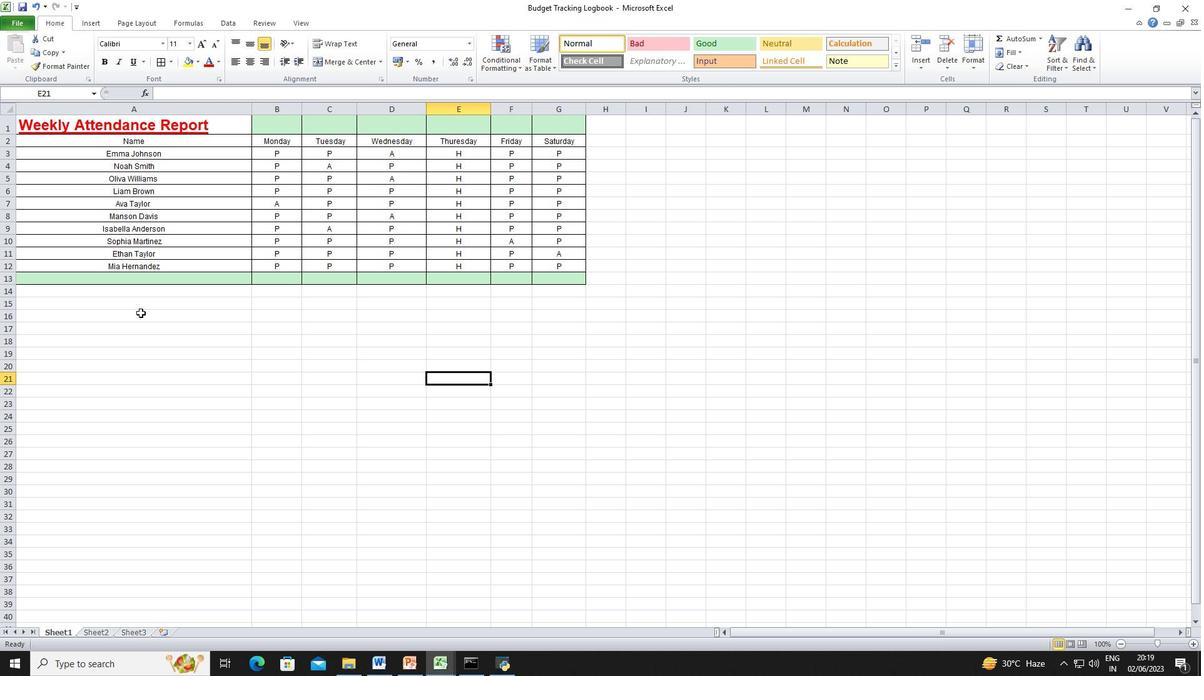 
